 Task: Create new vendor bill with Date Opened: 24-Apr-23, Select Vendor: Sheaffer, Terms: Net 30. Make bill entry for item-1 with Date: 24-Apr-23, Description: Ballpoint Pens , Expense Account: Office Supplies, Quantity: 11, Unit Price: 2.9, Sales Tax: Y, Sales Tax Included: N, Tax Table: Sales Tax. Make entry for item-2 with Date: 24-Apr-23, Description: Toners, Expense Account: Office Supplies, Quantity: 14, Unit Price: 45.6, Sales Tax: Y, Sales Tax Included: N, Tax Table: Sales Tax. Post Bill with Post Date: 24-Apr-23, Post to Accounts: Liabilities:Accounts Payble. Pay / Process Payment with Transaction Date: 23-May-23, Amount: 697.12, Transfer Account: Checking Account. Go to 'Print Bill'.
Action: Mouse moved to (132, 29)
Screenshot: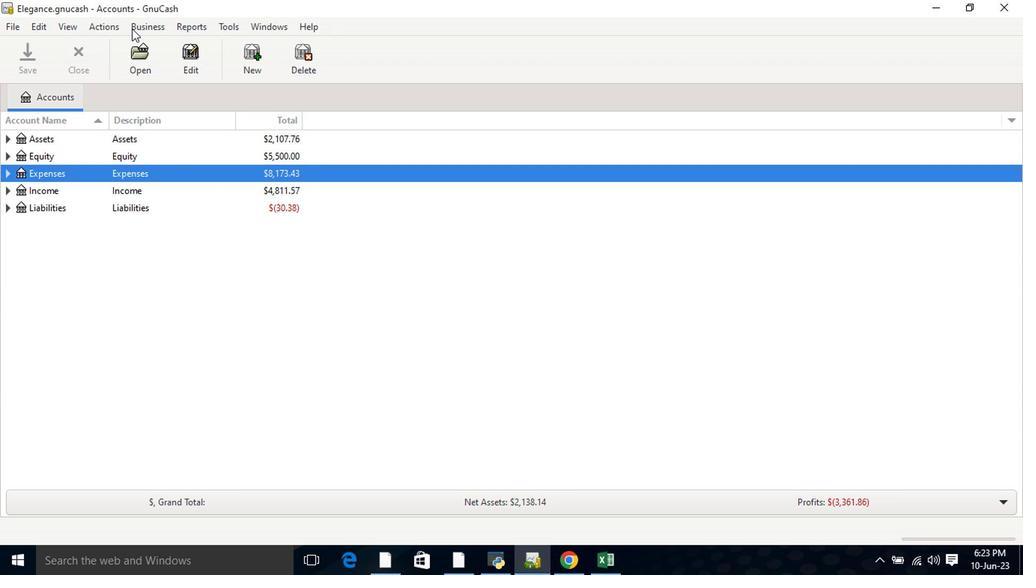 
Action: Mouse pressed left at (132, 29)
Screenshot: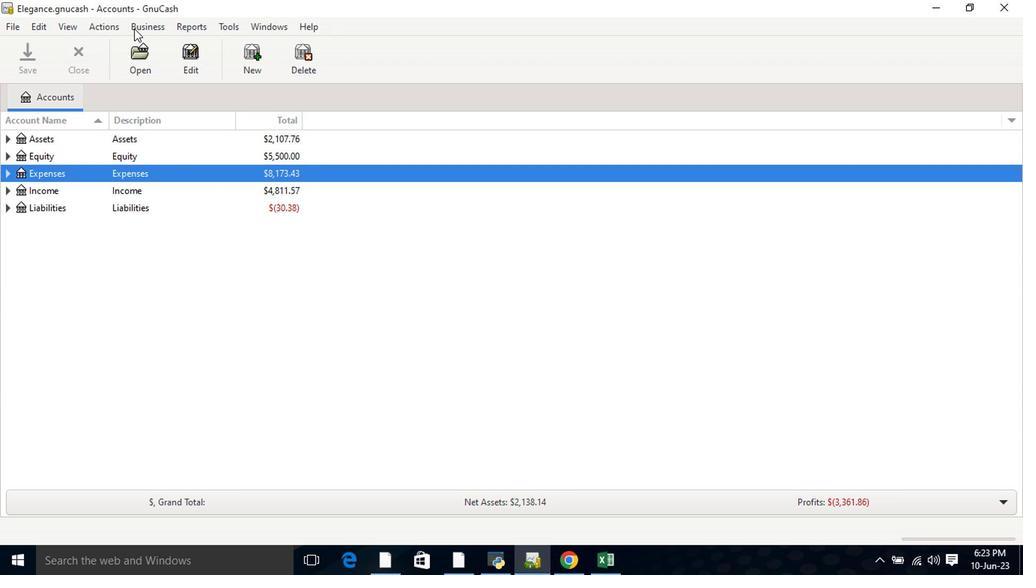 
Action: Mouse moved to (156, 62)
Screenshot: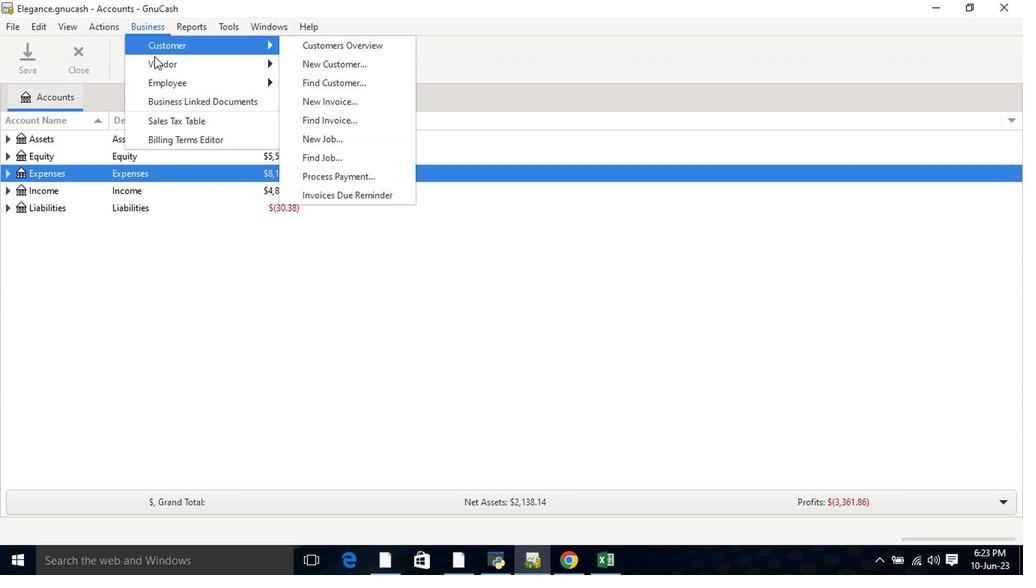 
Action: Mouse pressed left at (156, 62)
Screenshot: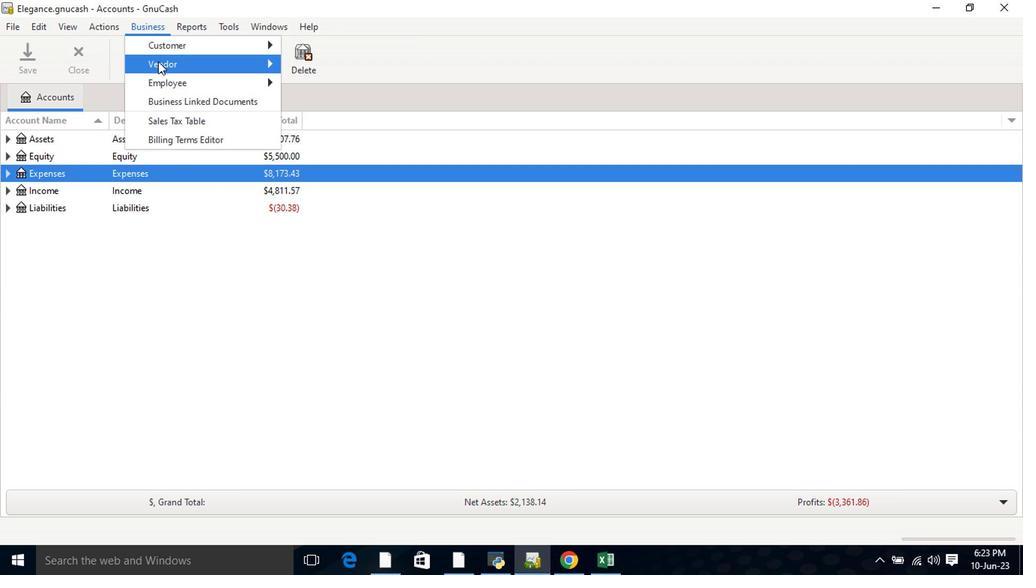 
Action: Mouse moved to (326, 118)
Screenshot: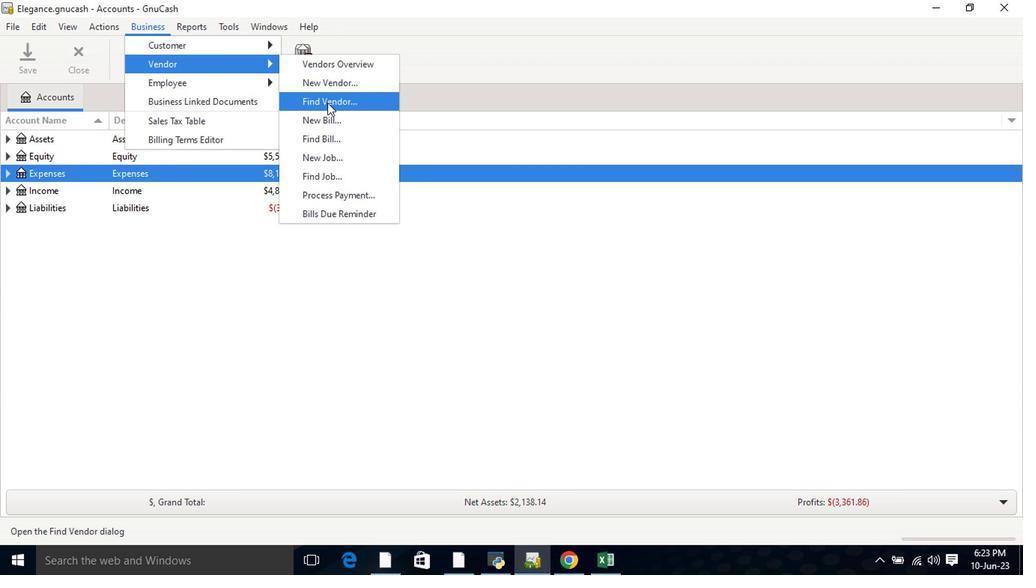 
Action: Mouse pressed left at (326, 118)
Screenshot: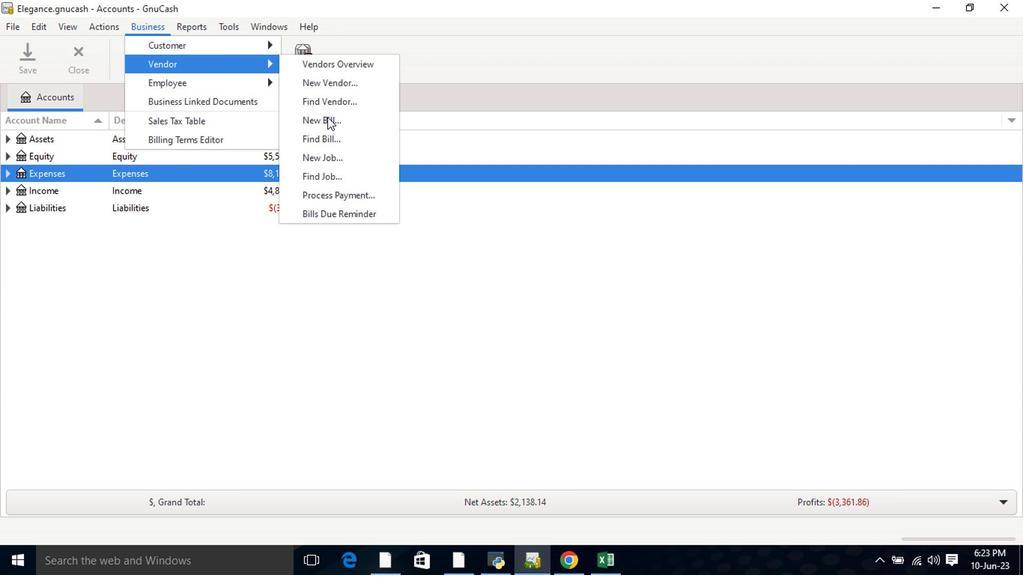 
Action: Mouse moved to (616, 197)
Screenshot: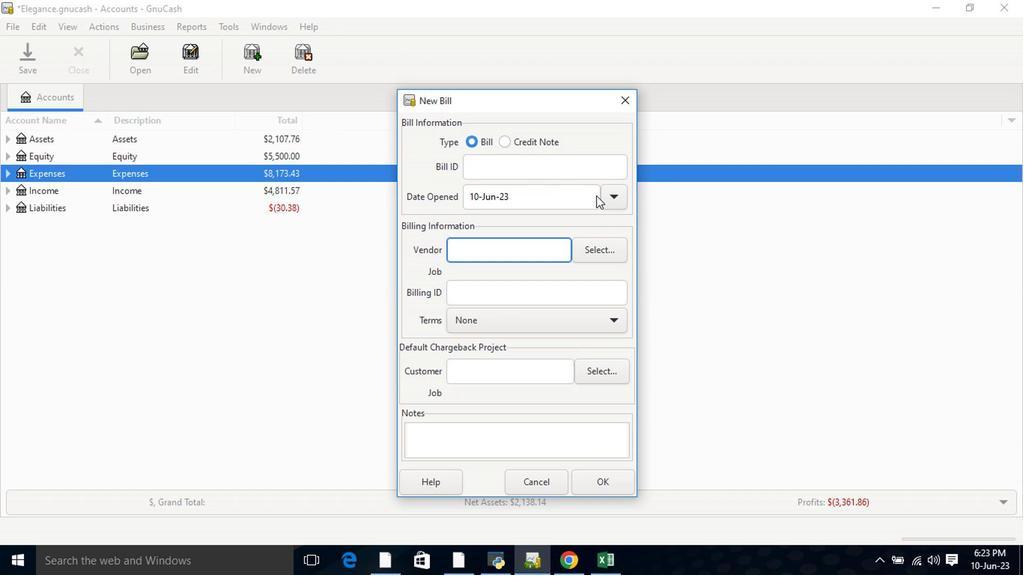 
Action: Mouse pressed left at (616, 197)
Screenshot: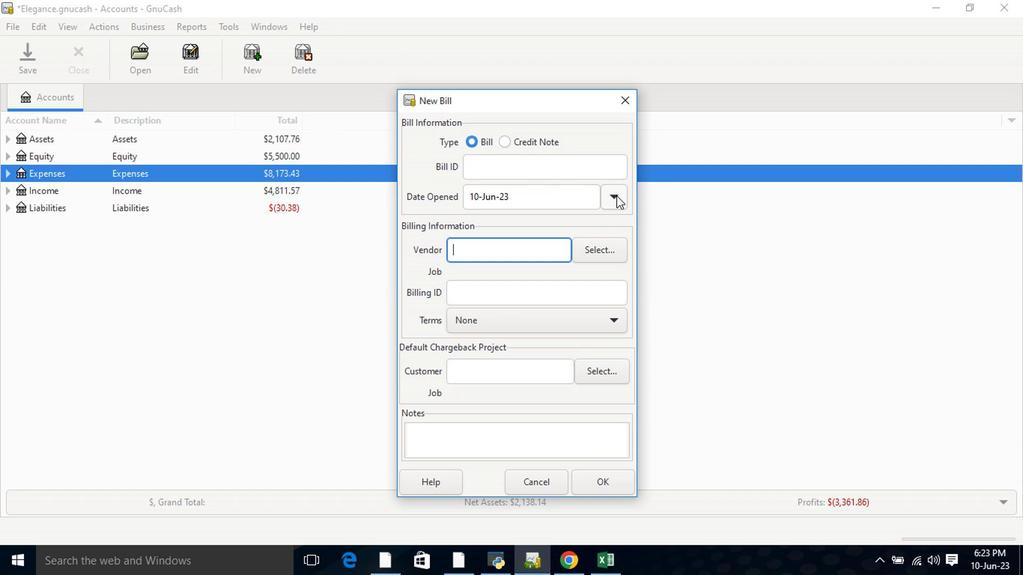 
Action: Mouse moved to (496, 221)
Screenshot: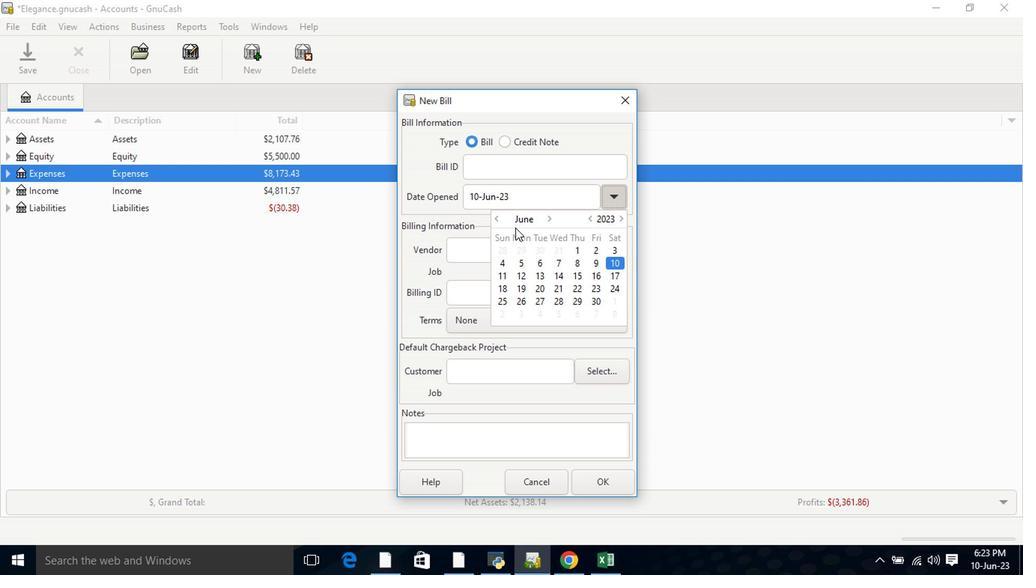 
Action: Mouse pressed left at (496, 221)
Screenshot: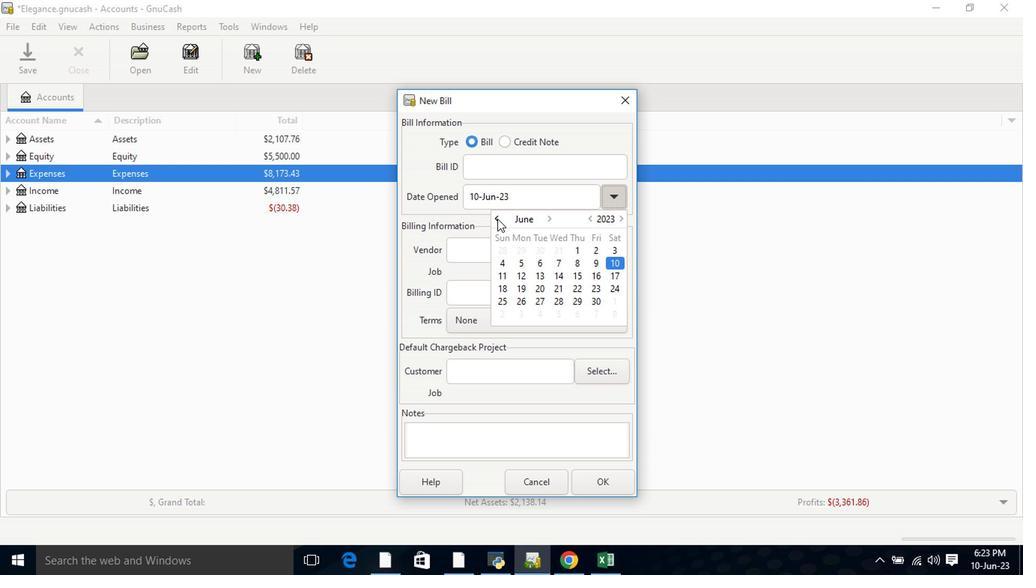 
Action: Mouse moved to (496, 223)
Screenshot: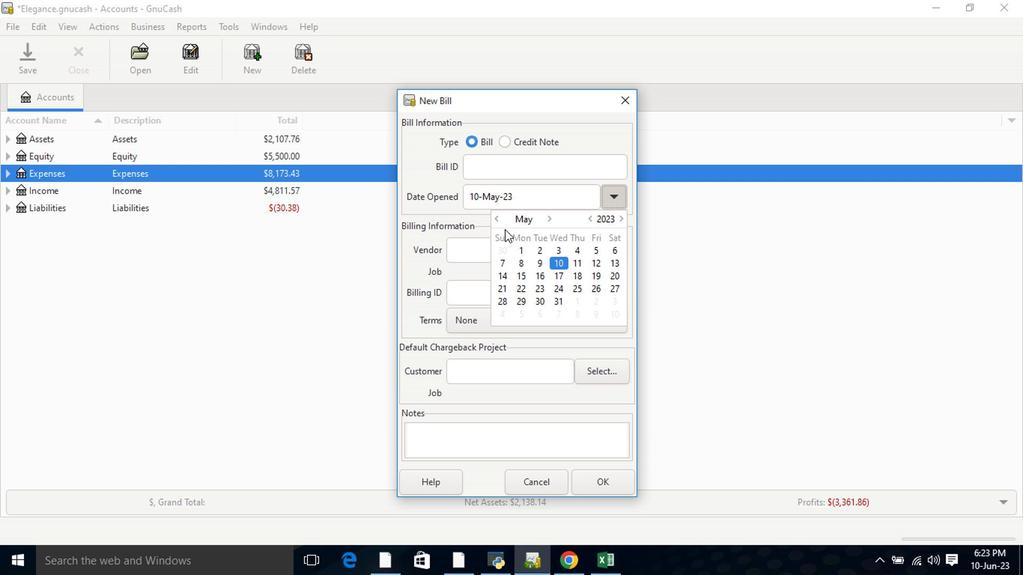 
Action: Mouse pressed left at (496, 223)
Screenshot: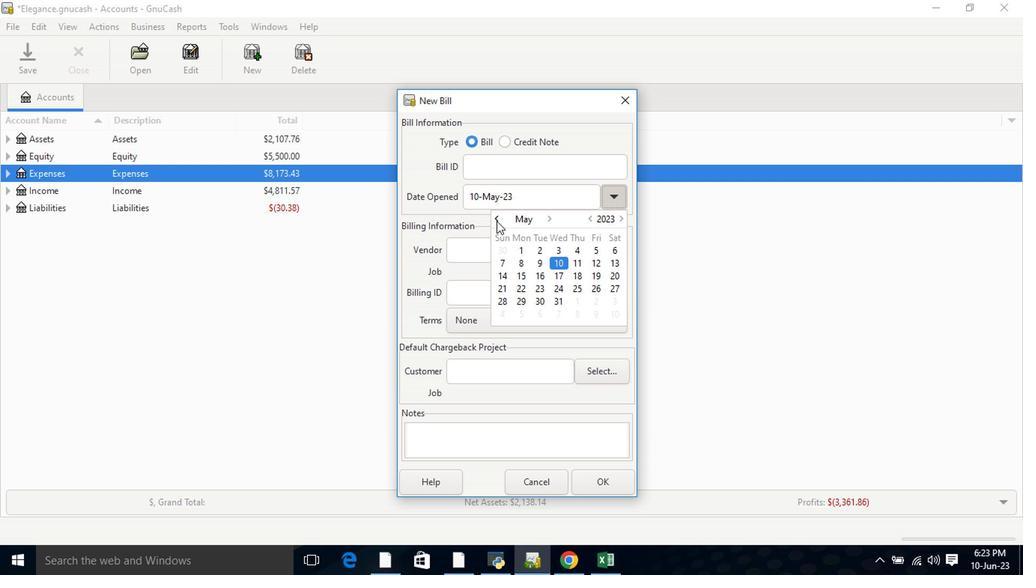 
Action: Mouse moved to (526, 302)
Screenshot: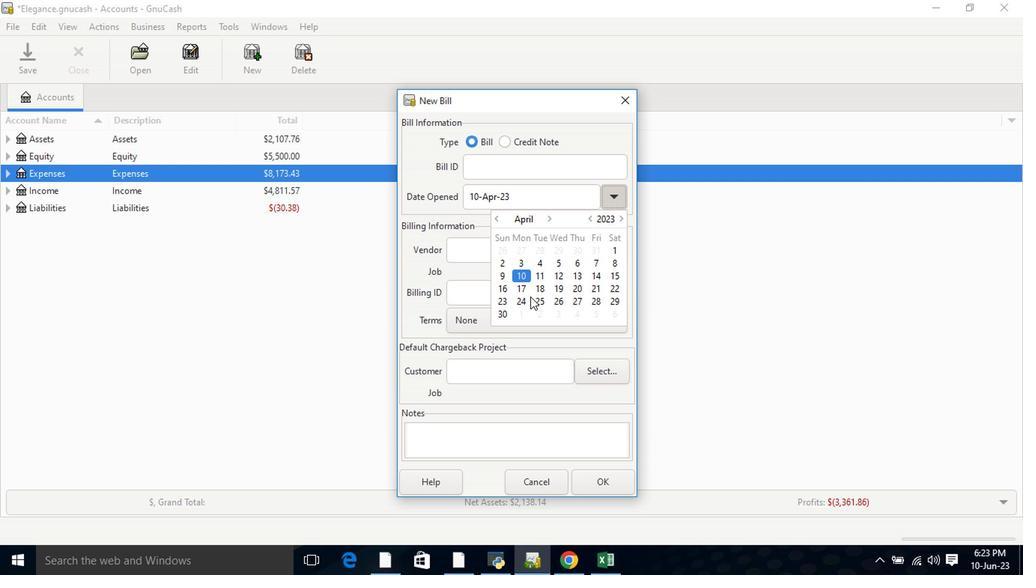 
Action: Mouse pressed left at (526, 302)
Screenshot: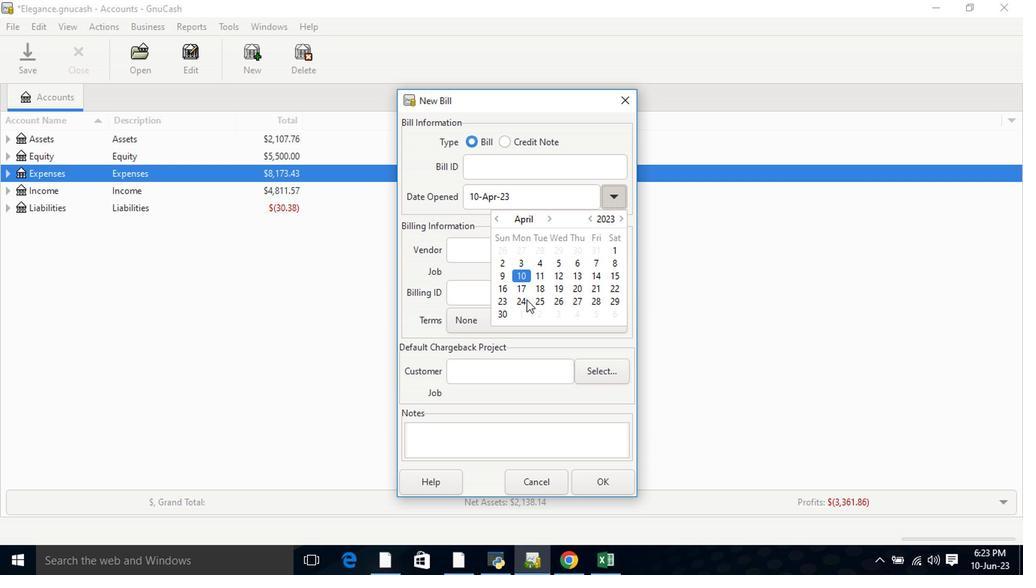 
Action: Mouse pressed left at (526, 302)
Screenshot: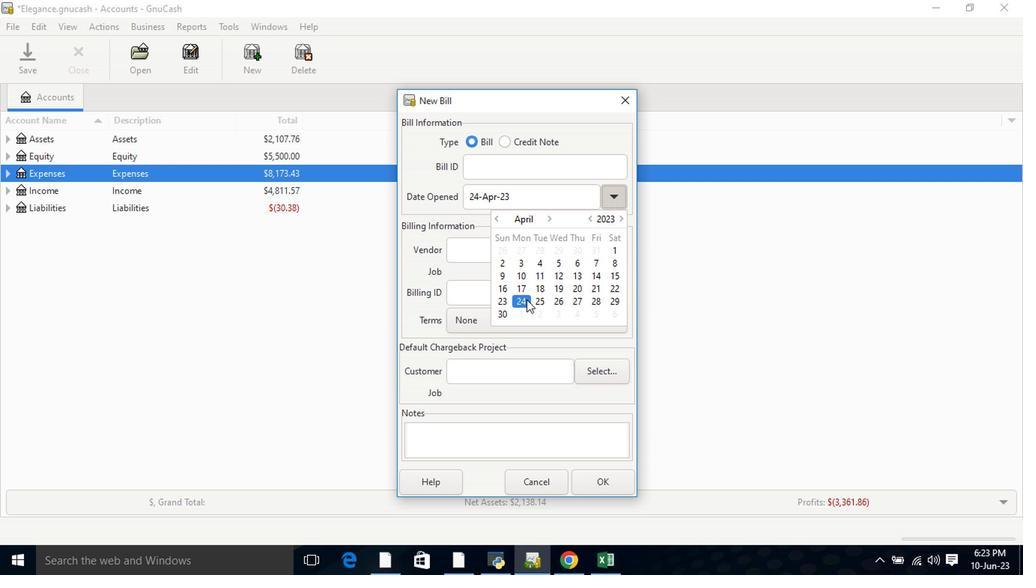 
Action: Mouse moved to (505, 253)
Screenshot: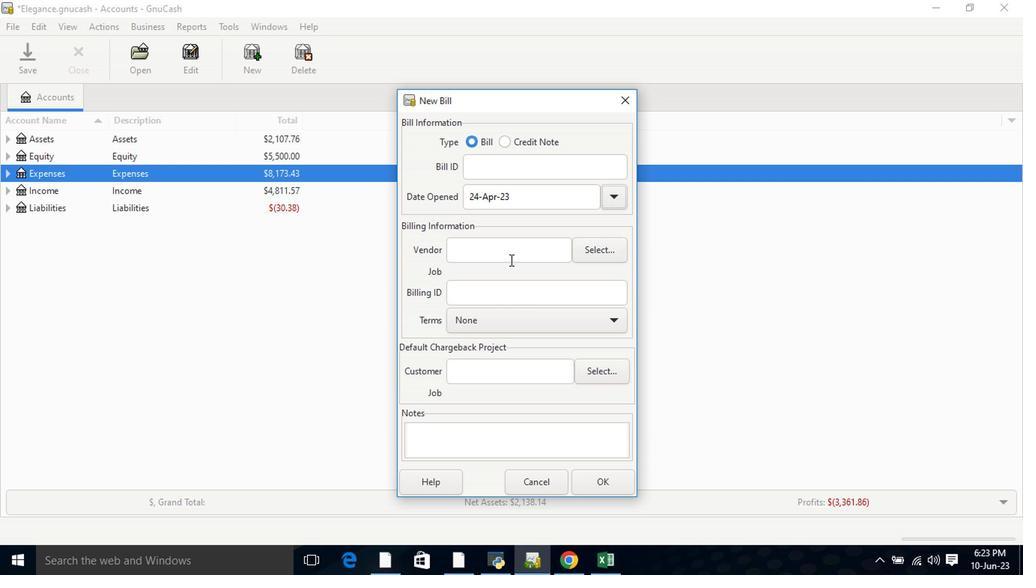 
Action: Mouse pressed left at (505, 253)
Screenshot: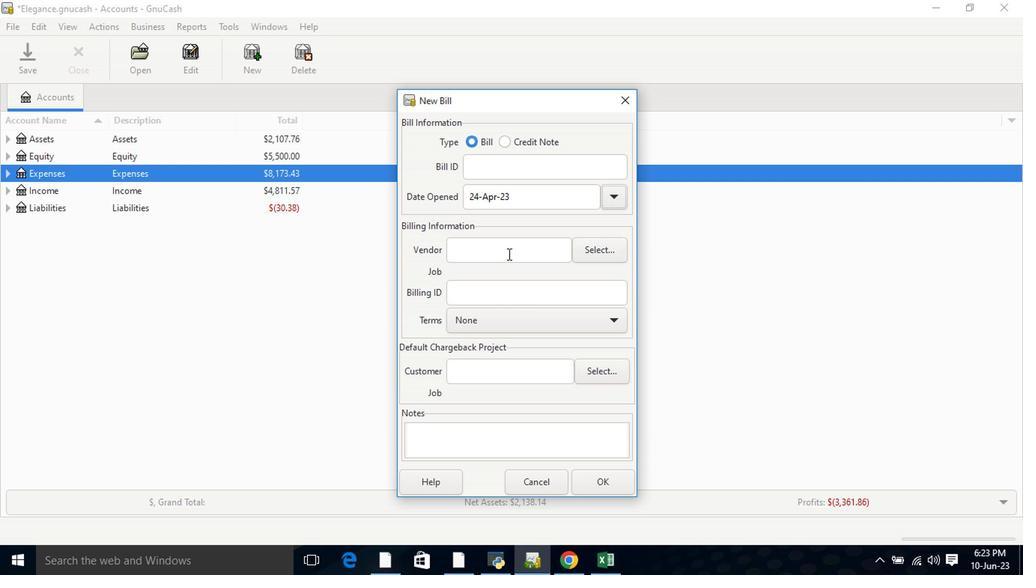
Action: Key pressed <Key.shift><Key.shift><Key.shift><Key.shift><Key.shift><Key.shift>Sh
Screenshot: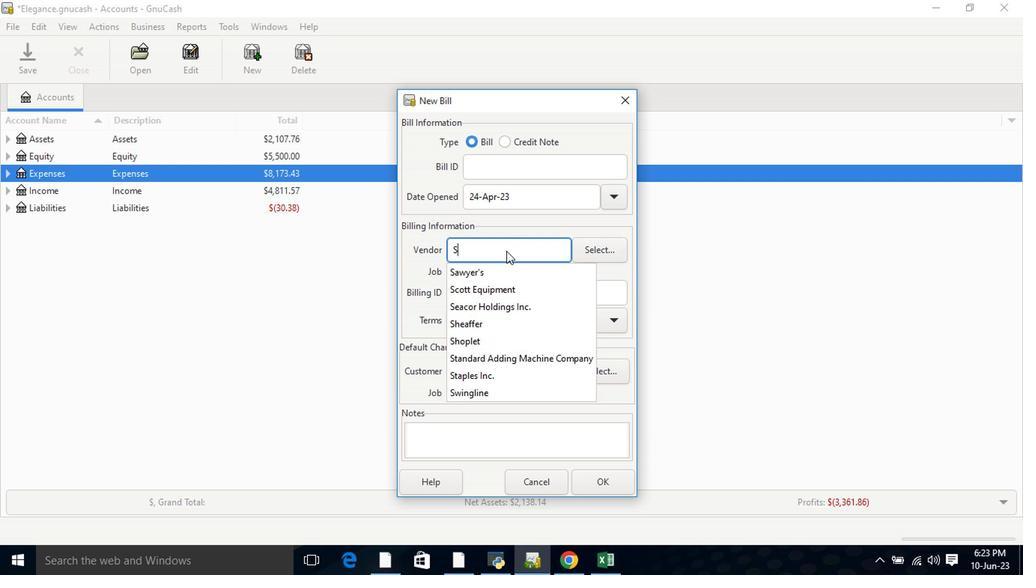 
Action: Mouse moved to (496, 277)
Screenshot: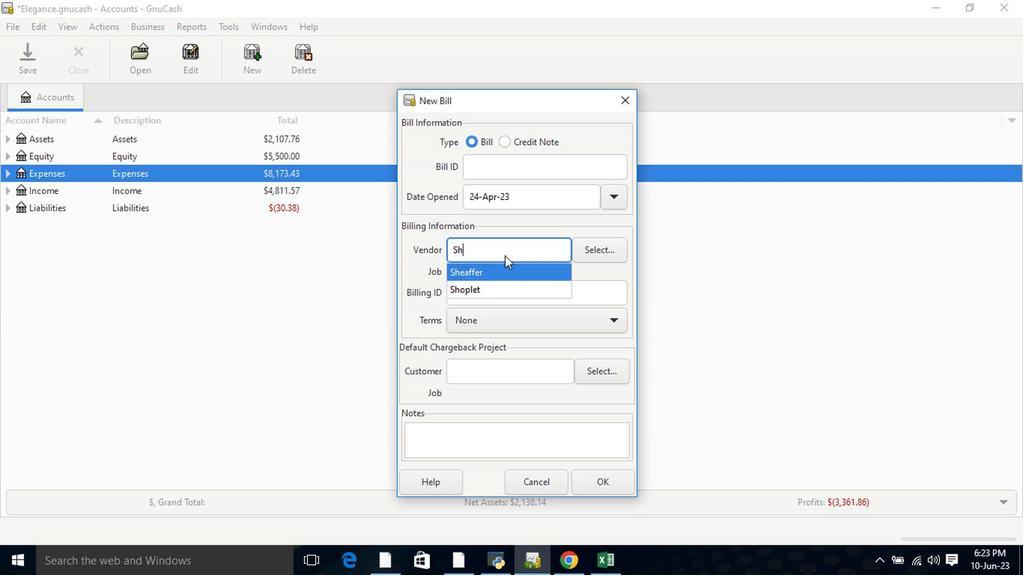 
Action: Mouse pressed left at (496, 277)
Screenshot: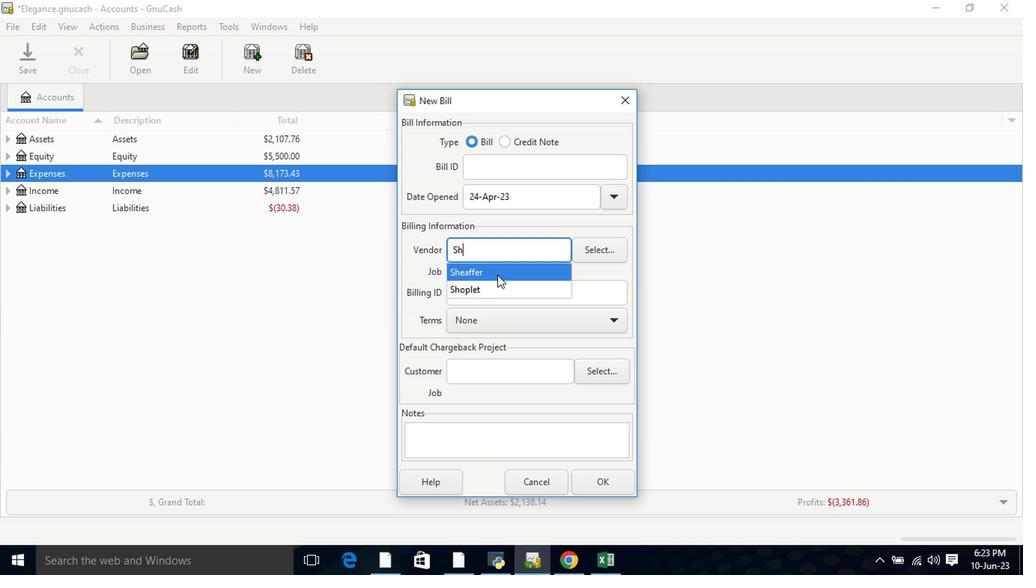 
Action: Mouse moved to (514, 336)
Screenshot: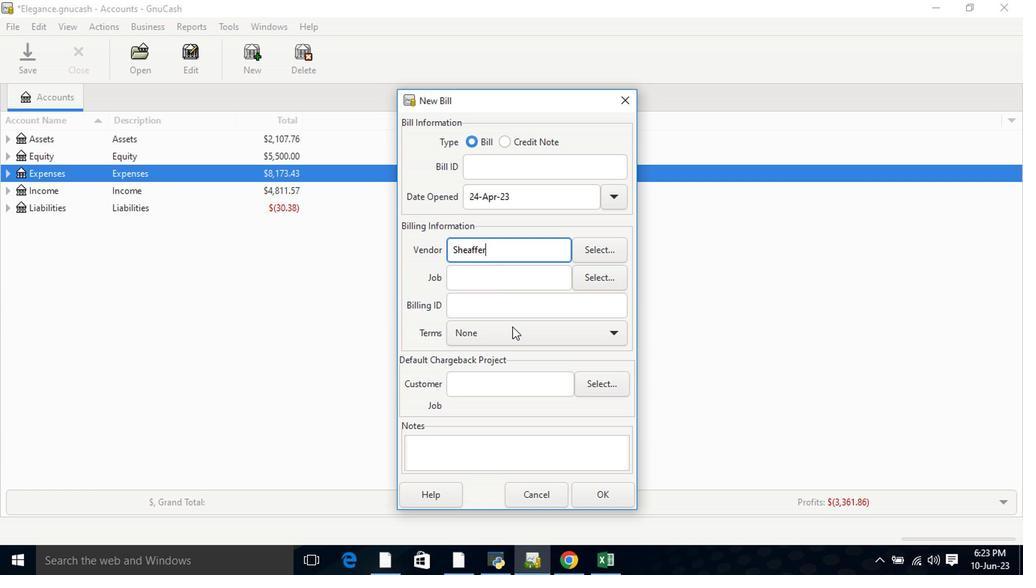 
Action: Mouse pressed left at (514, 336)
Screenshot: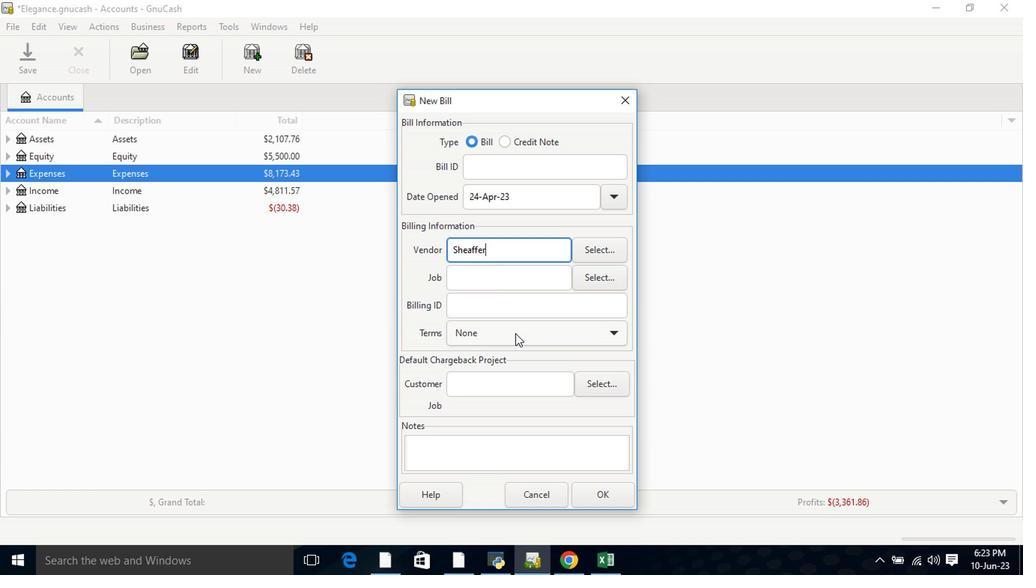 
Action: Mouse moved to (512, 390)
Screenshot: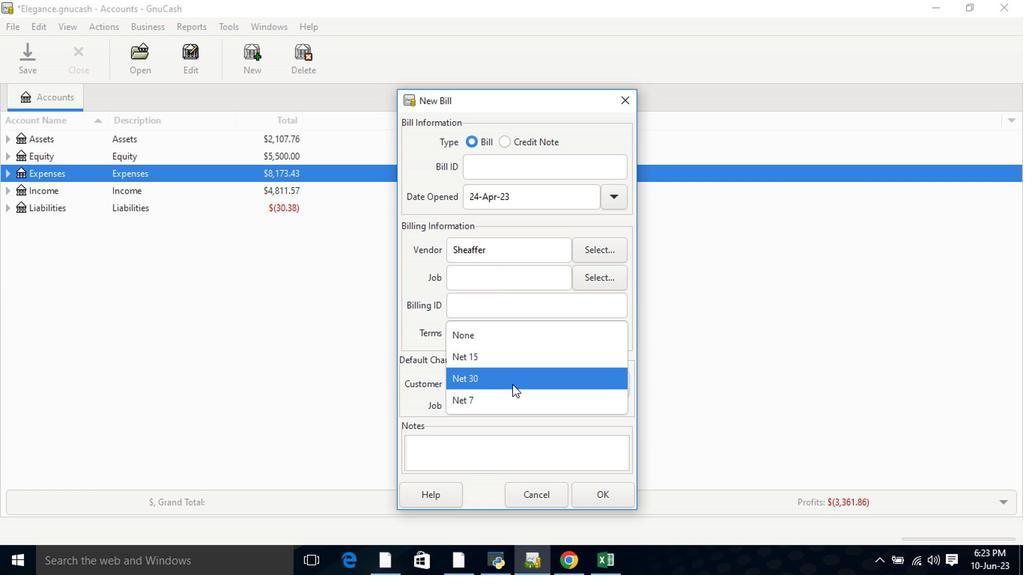 
Action: Mouse pressed left at (512, 390)
Screenshot: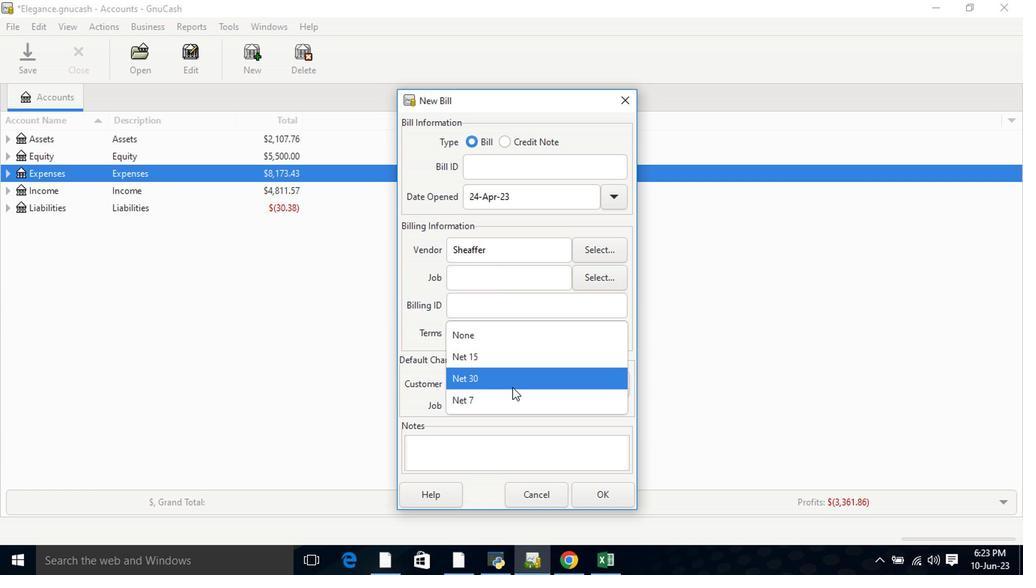 
Action: Mouse moved to (601, 494)
Screenshot: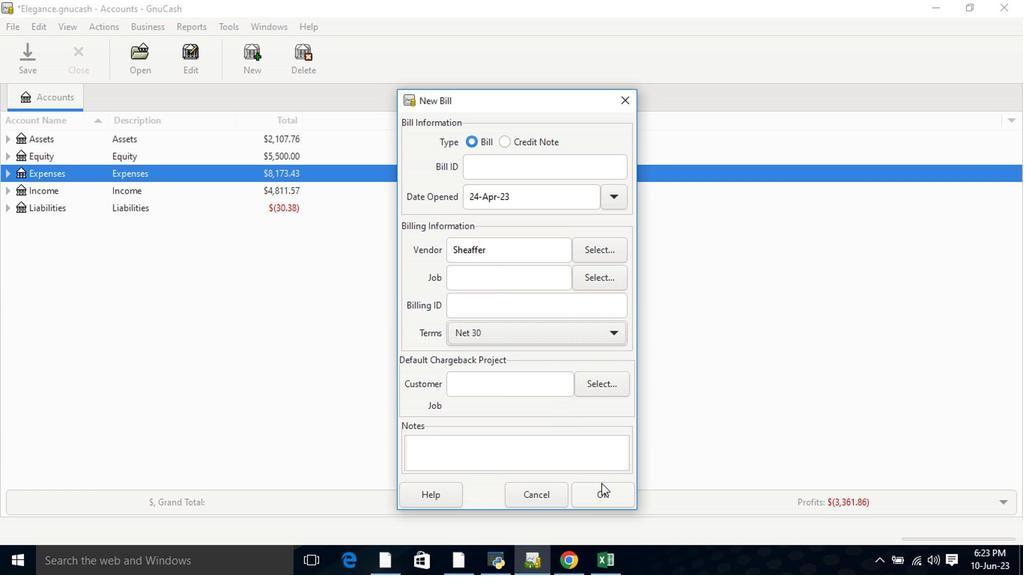 
Action: Mouse pressed left at (601, 494)
Screenshot: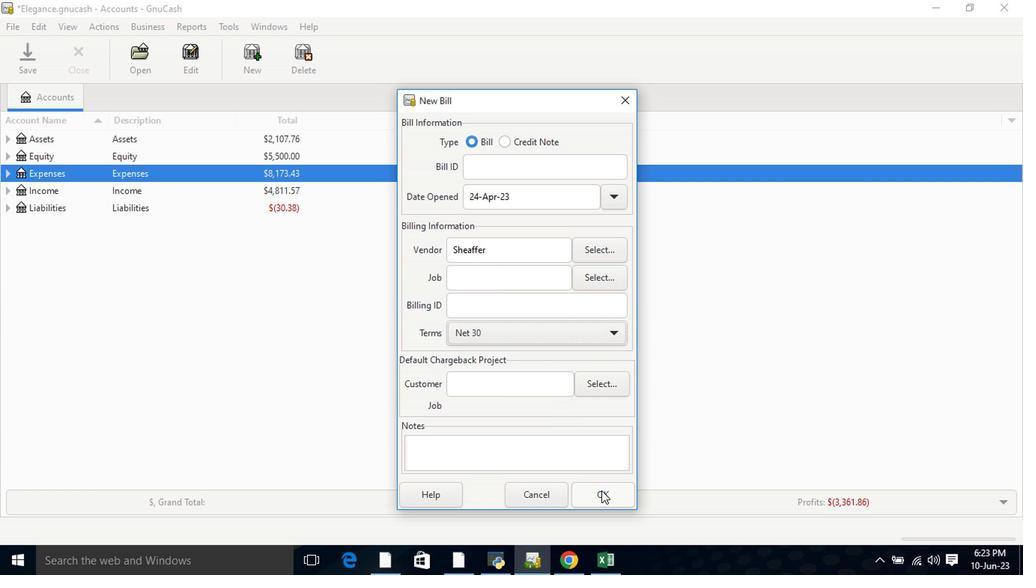 
Action: Mouse moved to (262, 347)
Screenshot: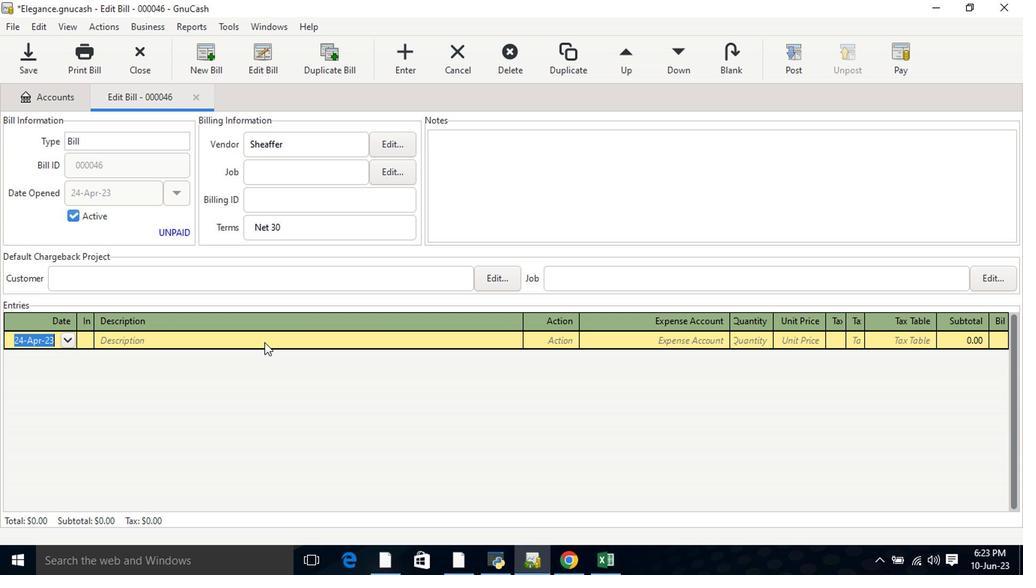 
Action: Key pressed <Key.tab>
Screenshot: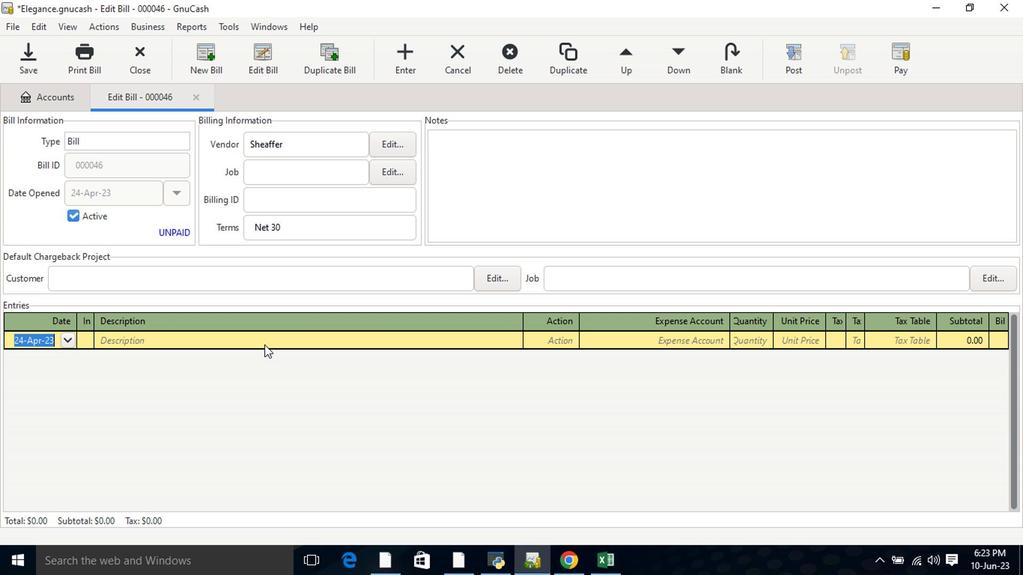 
Action: Mouse moved to (377, 290)
Screenshot: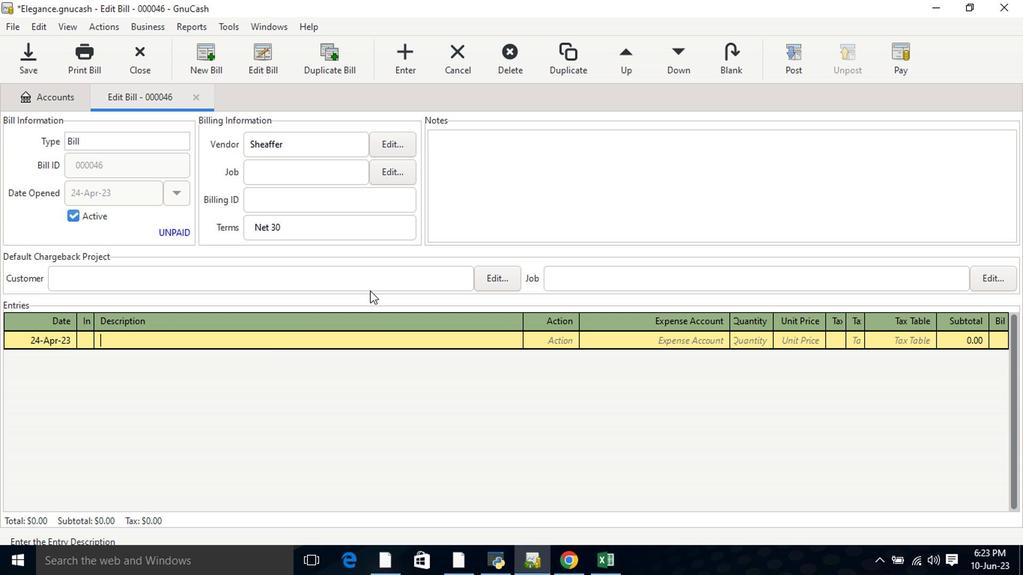 
Action: Key pressed <Key.shift>Ballpoint<Key.space><Key.shift>Pens<Key.tab><Key.tab>off<Key.tab>11<Key.tab>2.9
Screenshot: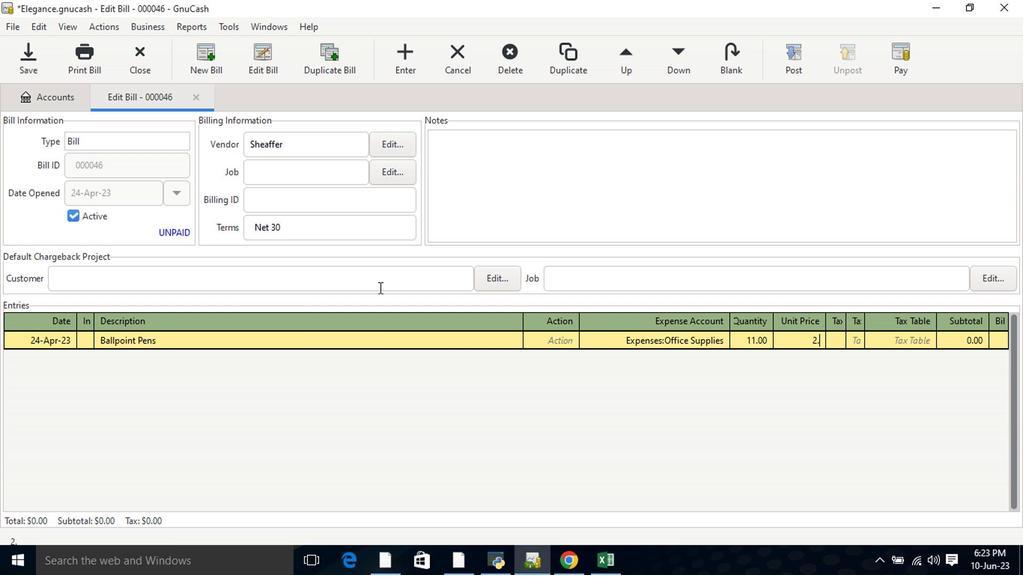 
Action: Mouse moved to (436, 148)
Screenshot: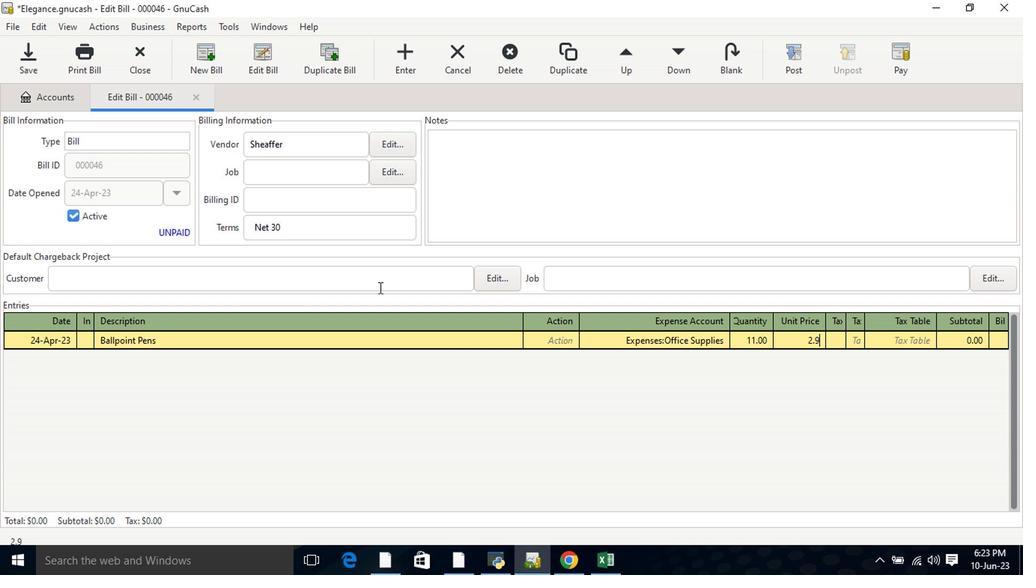 
Action: Key pressed <Key.tab>
Screenshot: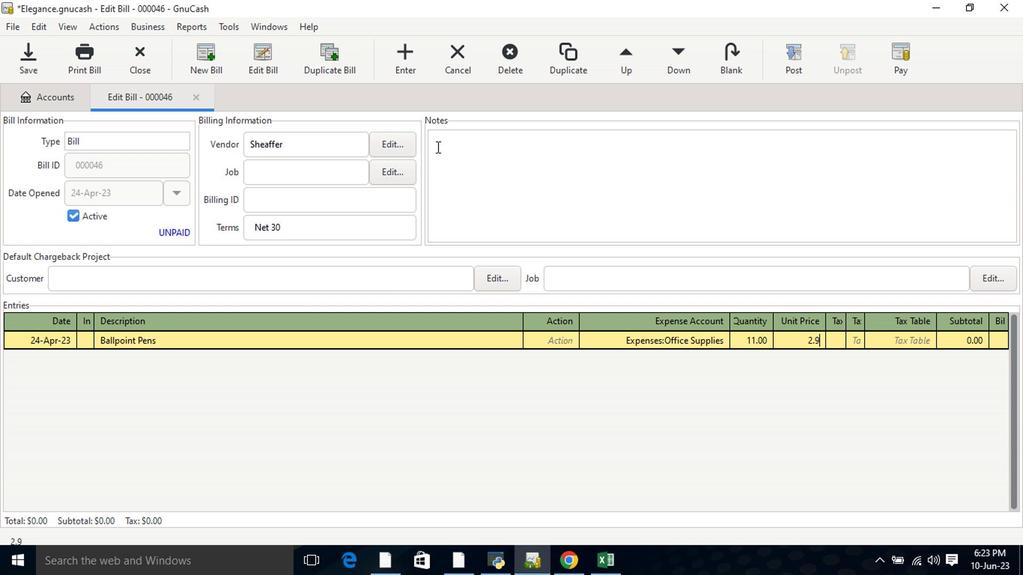 
Action: Mouse moved to (836, 340)
Screenshot: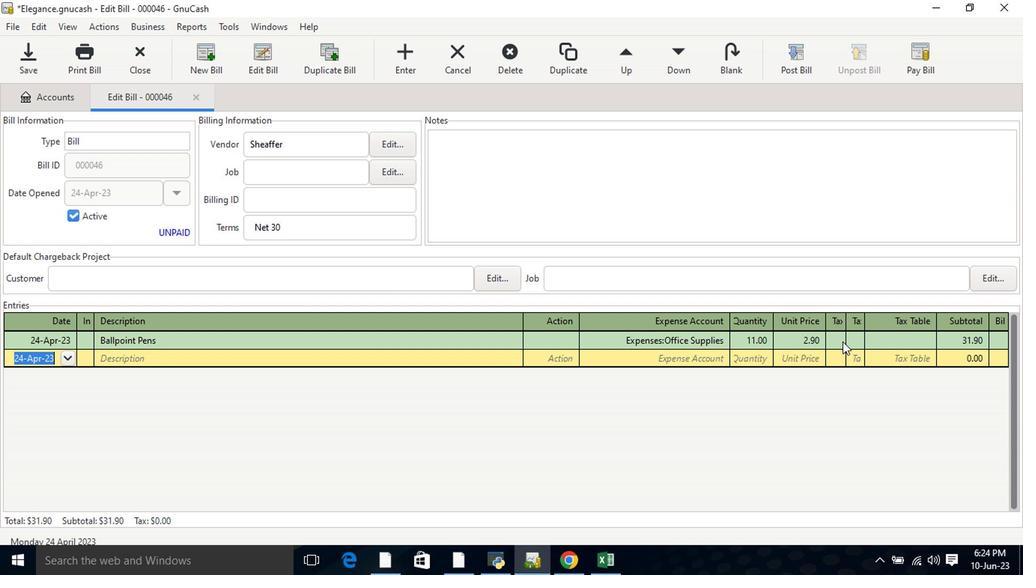 
Action: Mouse pressed left at (836, 340)
Screenshot: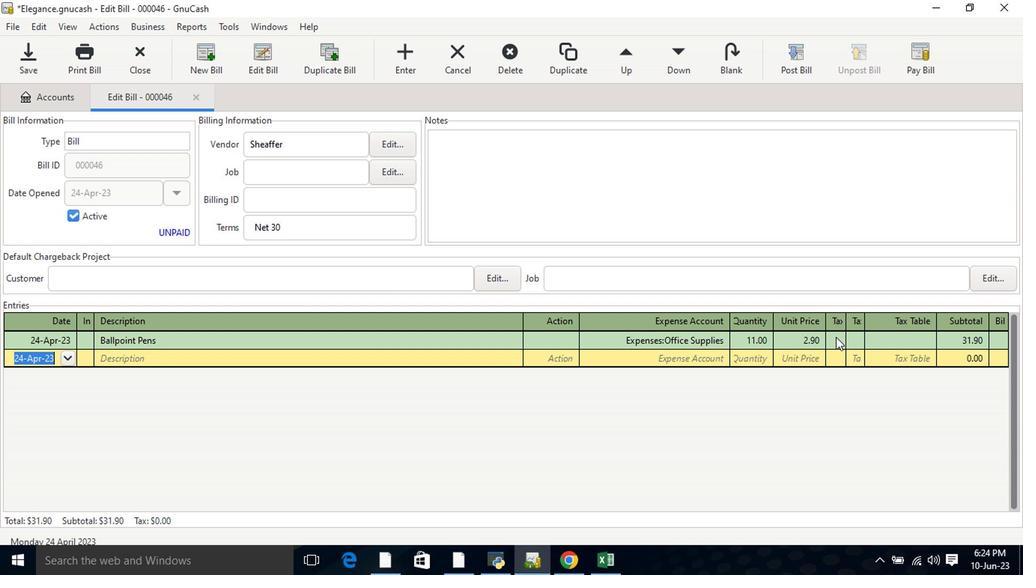 
Action: Mouse moved to (843, 341)
Screenshot: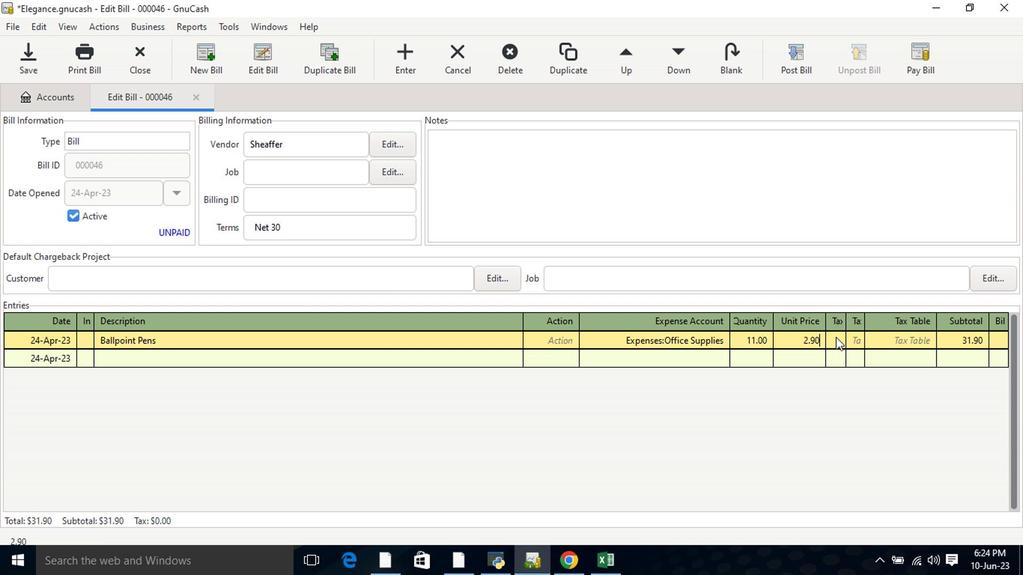 
Action: Mouse pressed left at (843, 341)
Screenshot: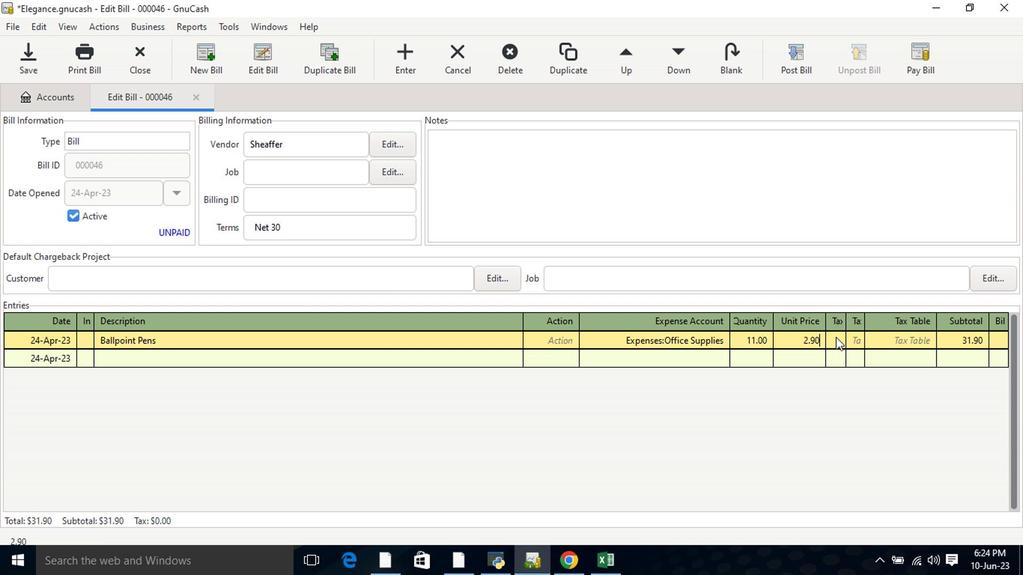 
Action: Mouse moved to (869, 345)
Screenshot: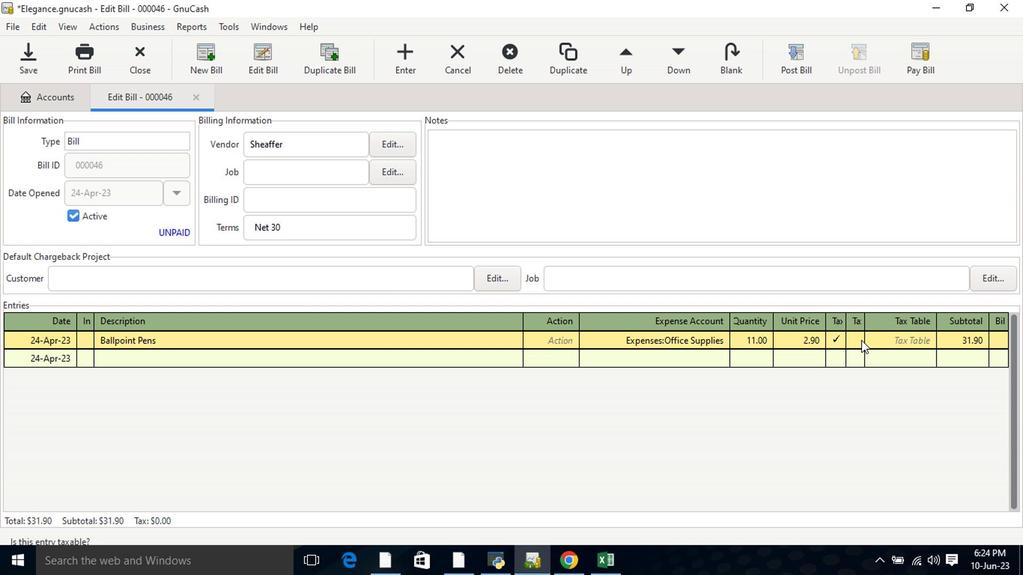 
Action: Key pressed <Key.tab>
Screenshot: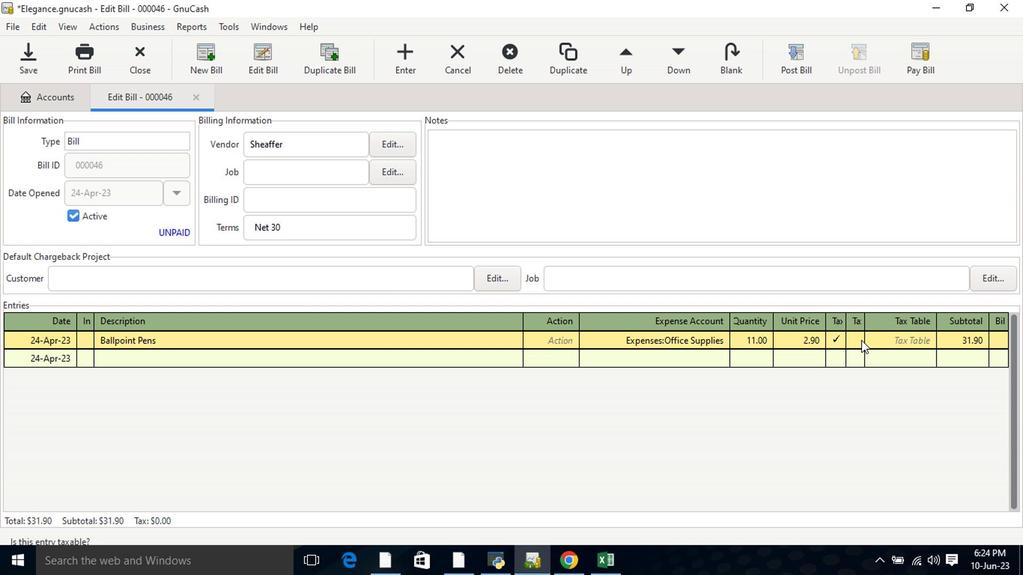
Action: Mouse moved to (922, 345)
Screenshot: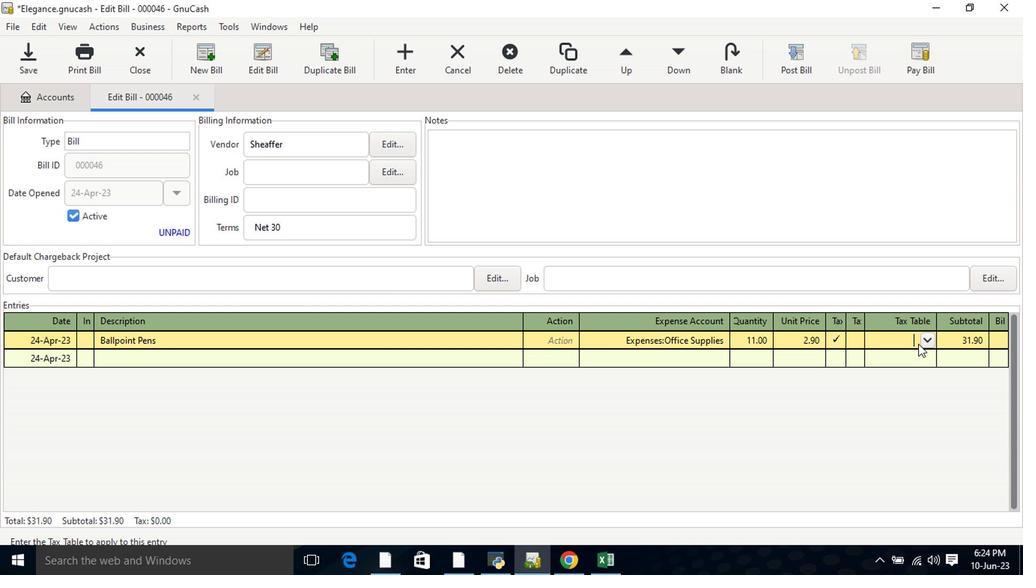 
Action: Mouse pressed left at (922, 345)
Screenshot: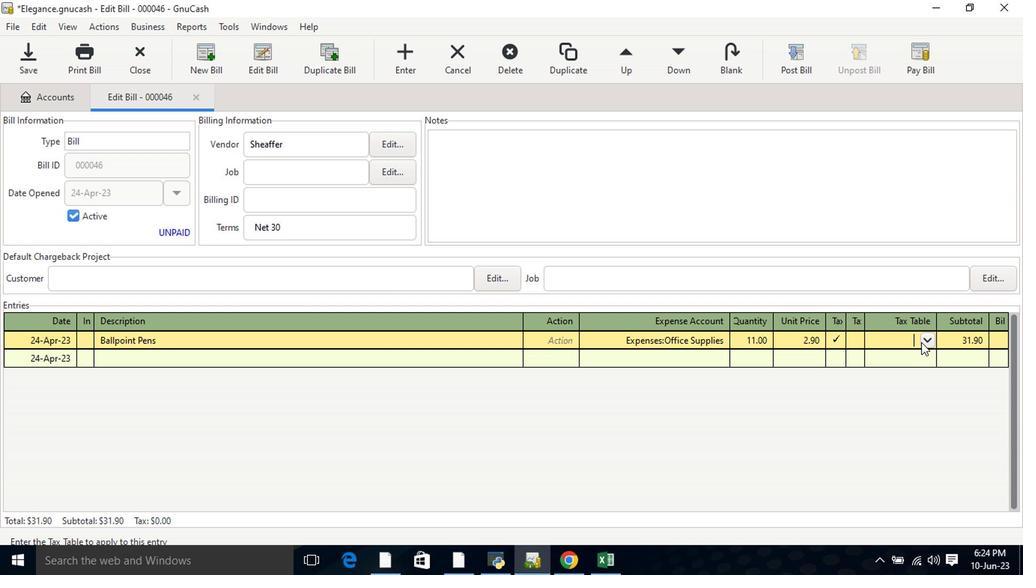 
Action: Mouse moved to (924, 355)
Screenshot: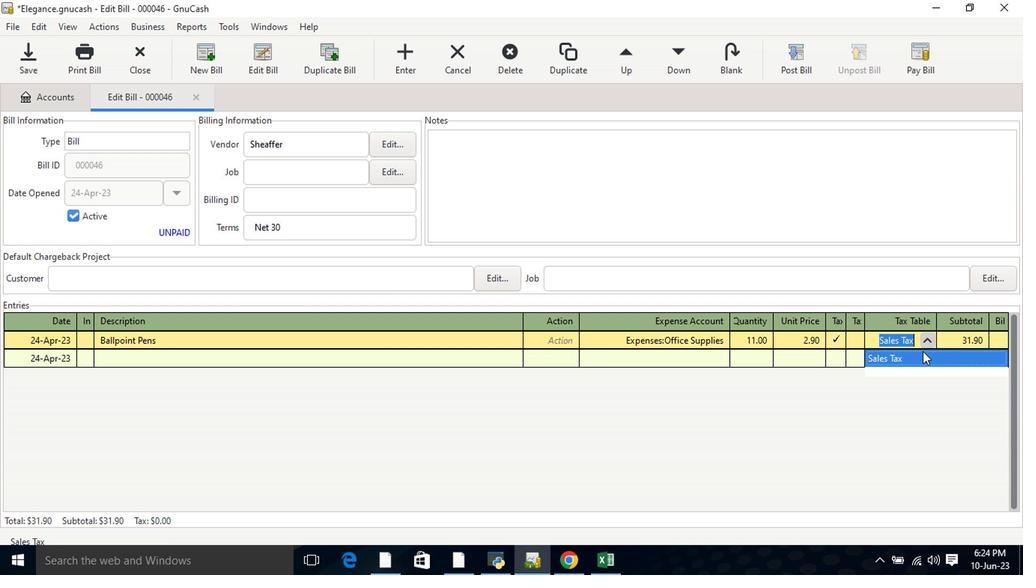 
Action: Mouse pressed left at (924, 355)
Screenshot: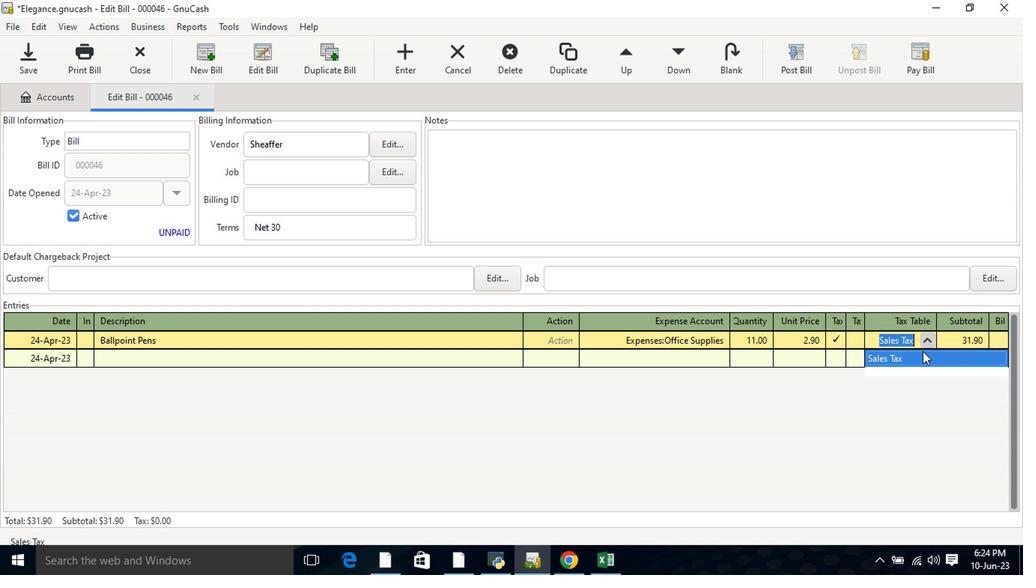 
Action: Key pressed <Key.tab><Key.tab><Key.shift>Toners<Key.tab><Key.tab>off<Key.tab>14<Key.tab>45.6<Key.tab>
Screenshot: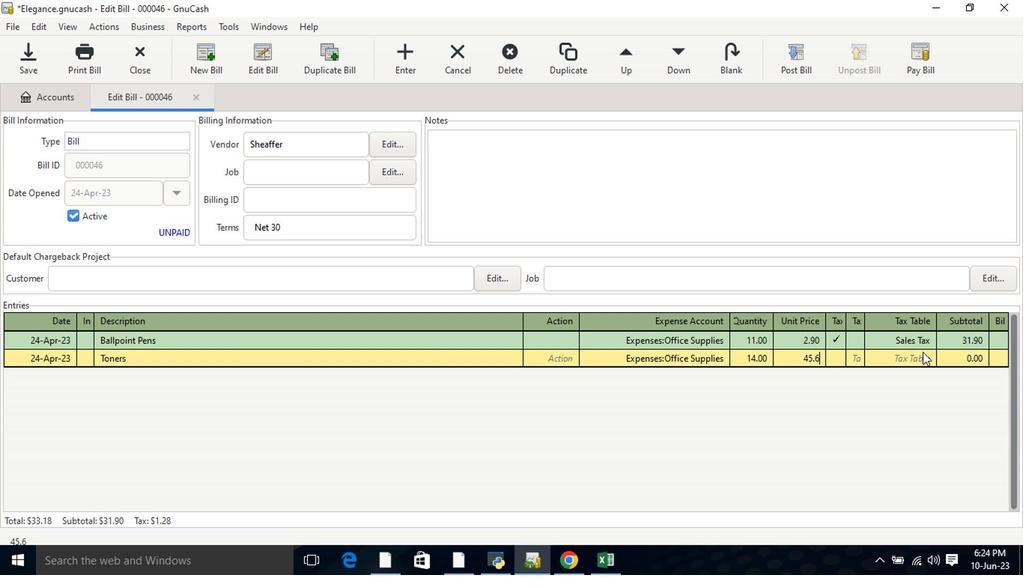 
Action: Mouse moved to (836, 362)
Screenshot: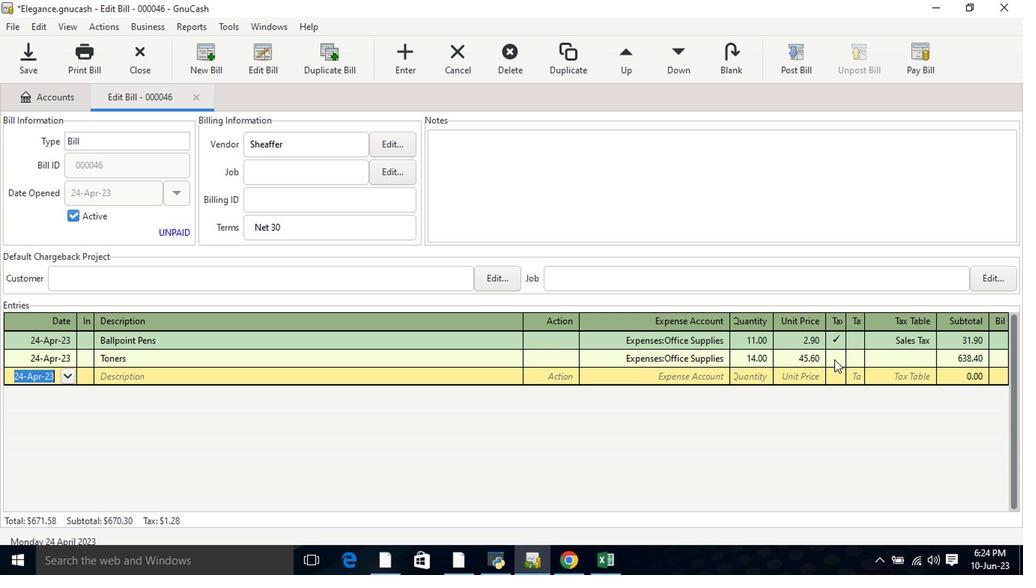 
Action: Mouse pressed left at (836, 362)
Screenshot: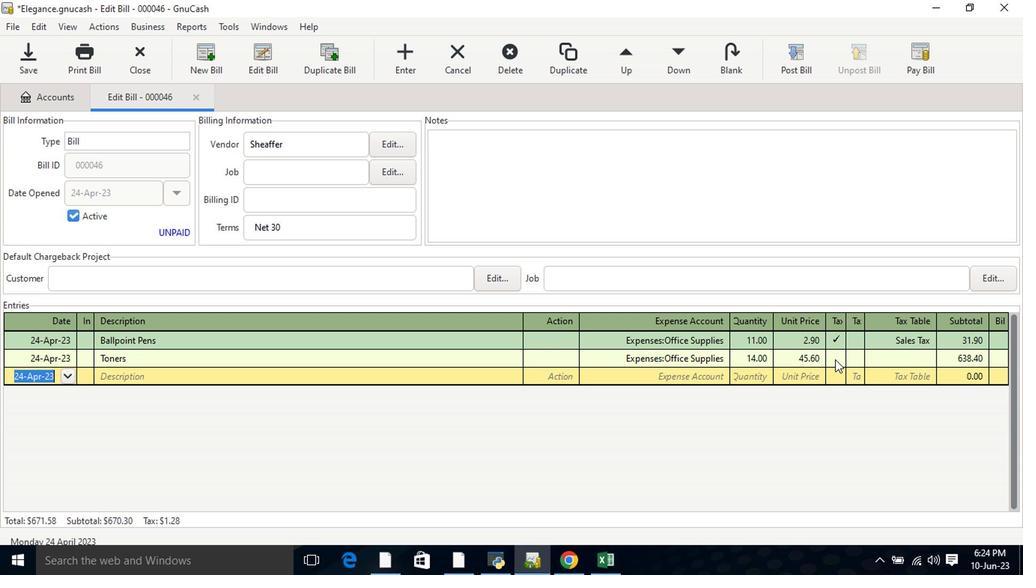 
Action: Mouse moved to (836, 362)
Screenshot: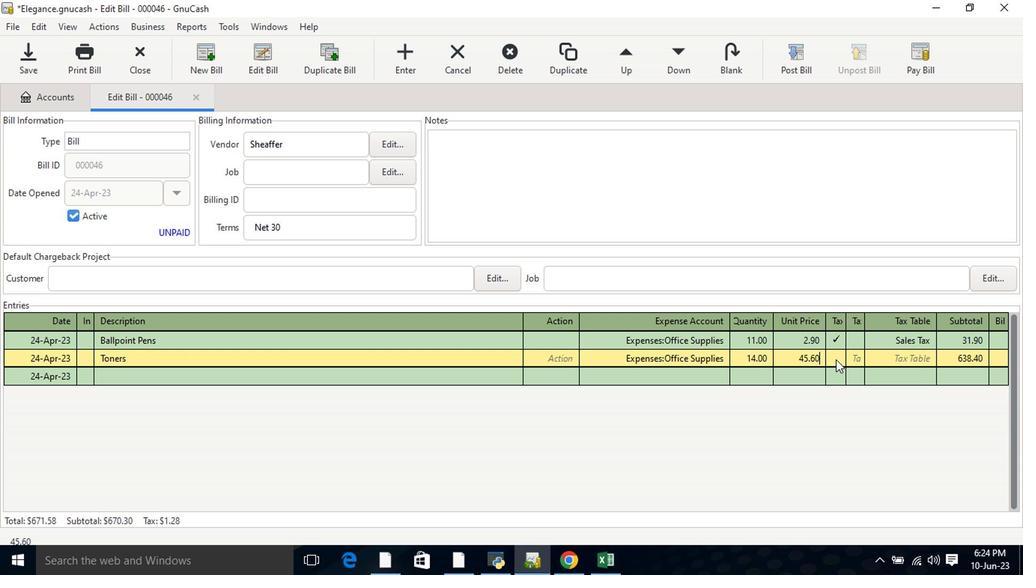 
Action: Mouse pressed left at (836, 362)
Screenshot: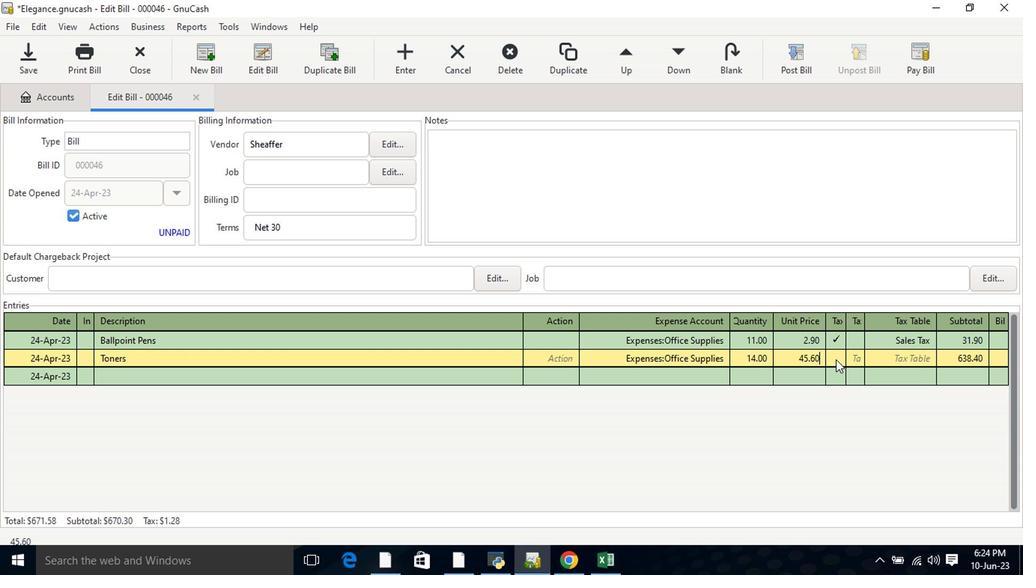 
Action: Mouse moved to (872, 361)
Screenshot: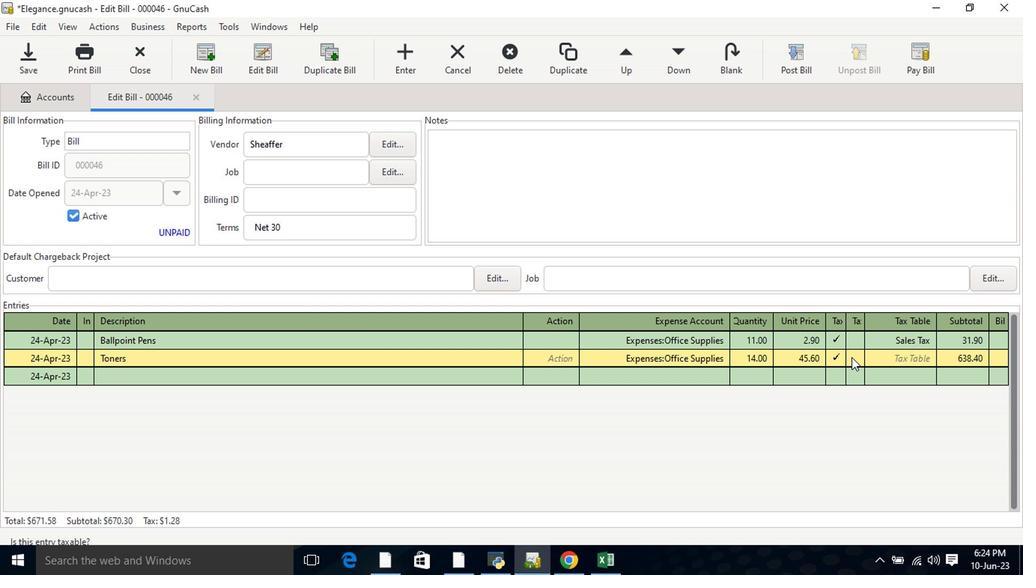 
Action: Key pressed <Key.tab>
Screenshot: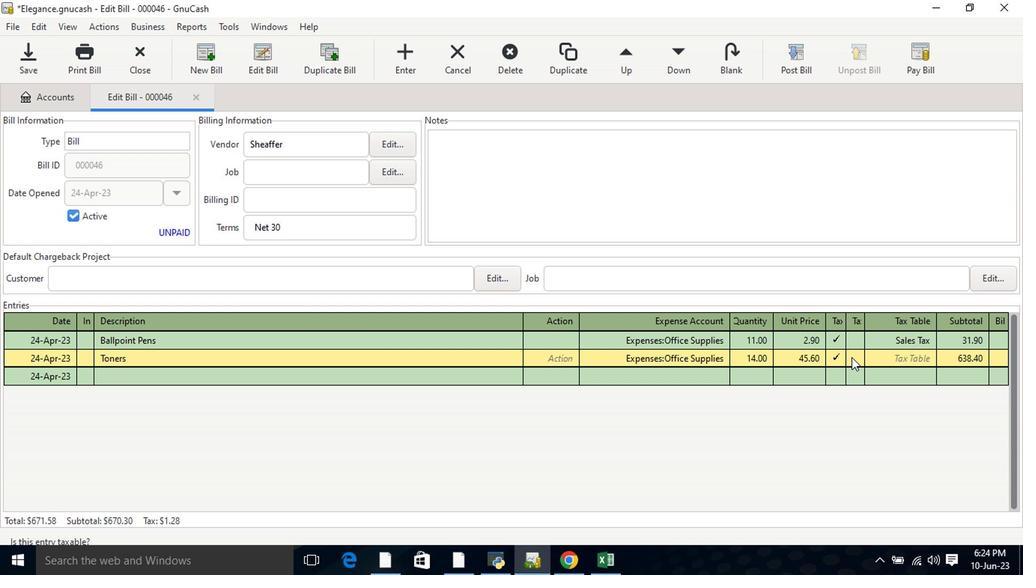 
Action: Mouse moved to (926, 365)
Screenshot: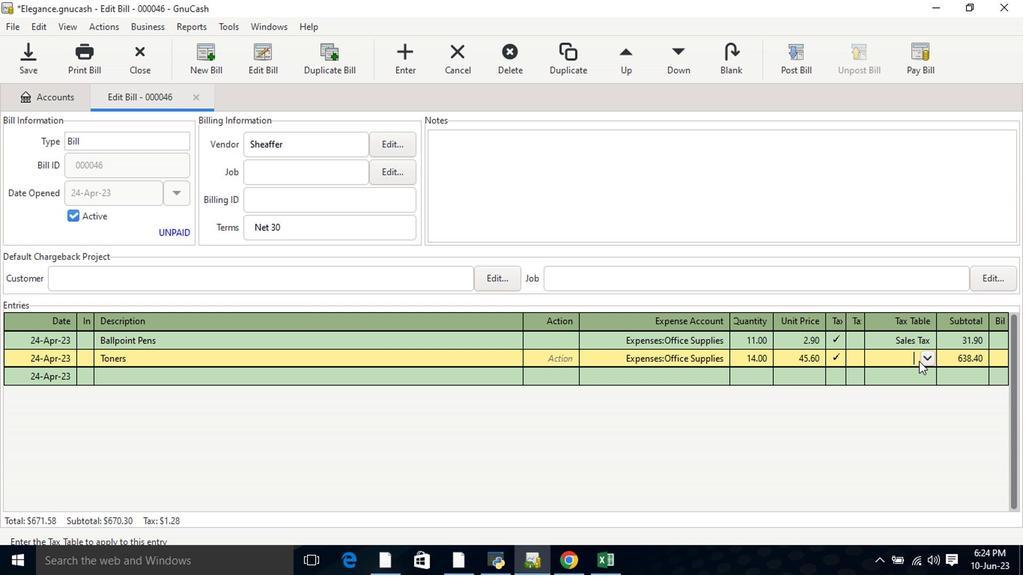 
Action: Mouse pressed left at (926, 365)
Screenshot: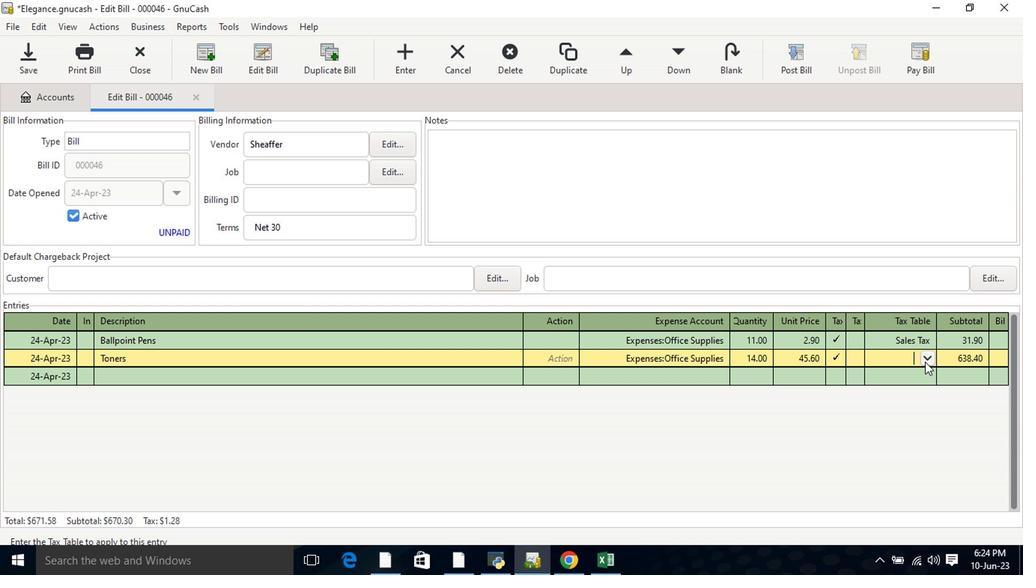 
Action: Mouse moved to (924, 378)
Screenshot: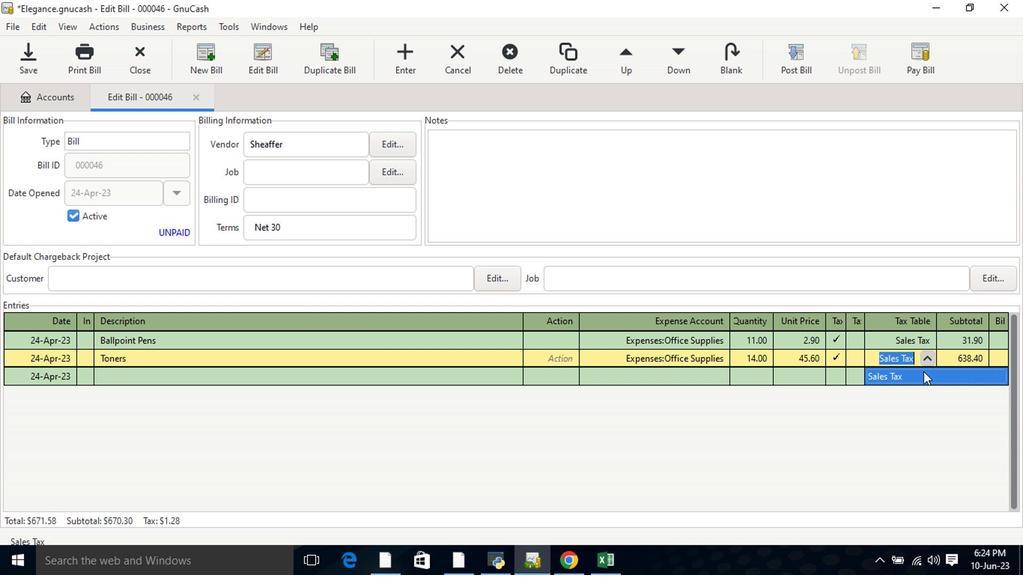 
Action: Mouse pressed left at (924, 378)
Screenshot: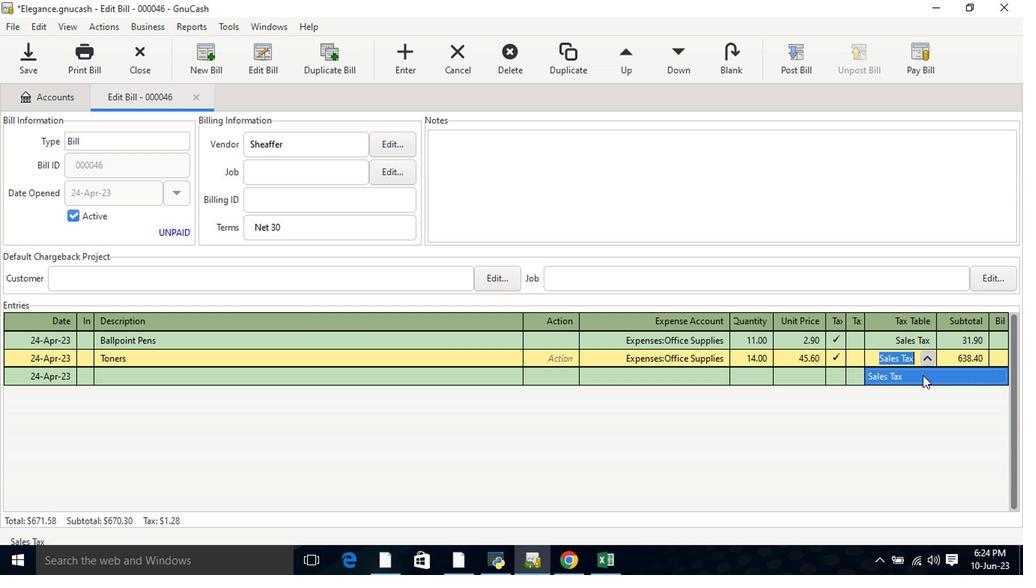 
Action: Key pressed <Key.tab>
Screenshot: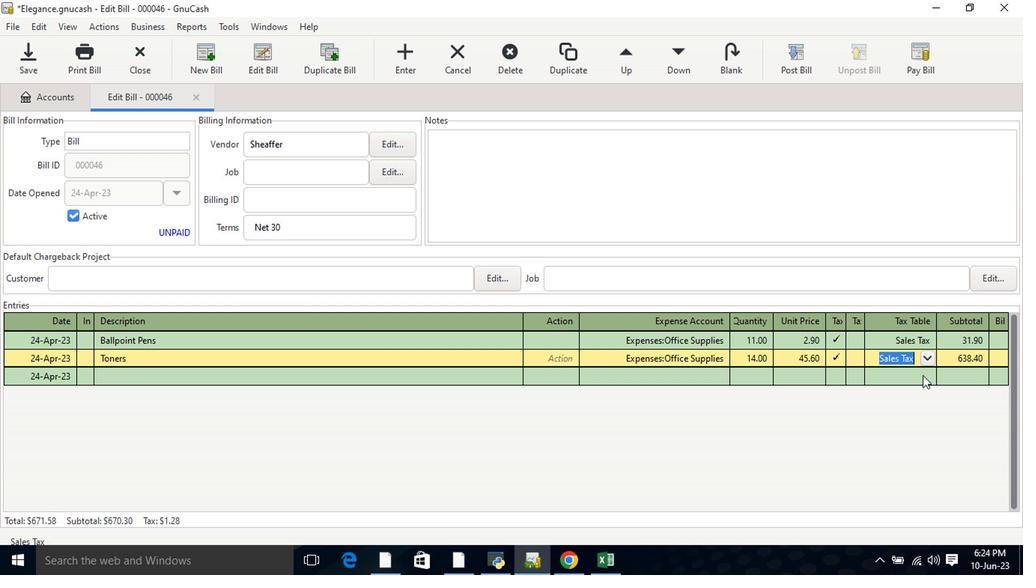 
Action: Mouse moved to (799, 62)
Screenshot: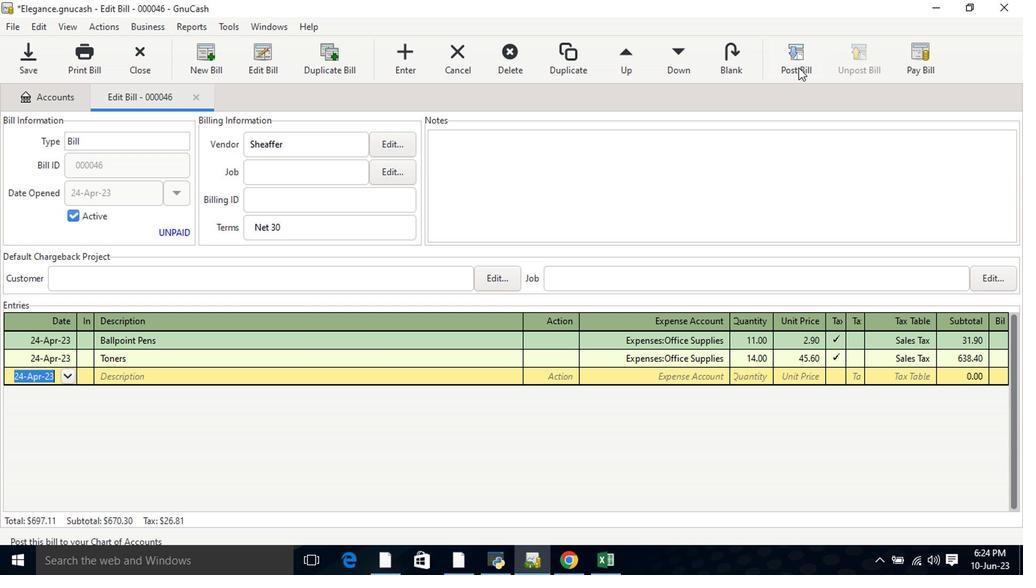 
Action: Mouse pressed left at (799, 62)
Screenshot: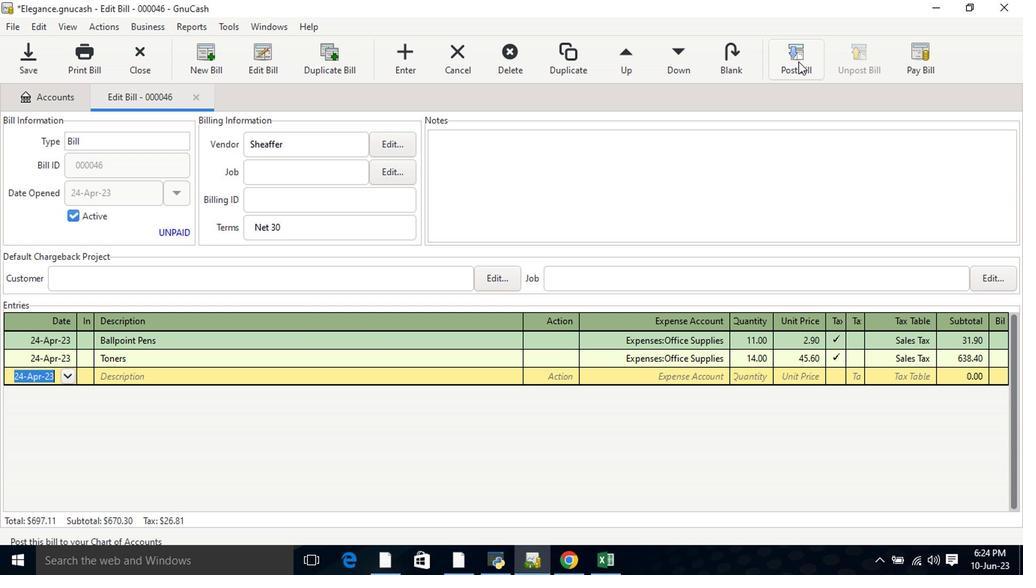 
Action: Mouse moved to (616, 387)
Screenshot: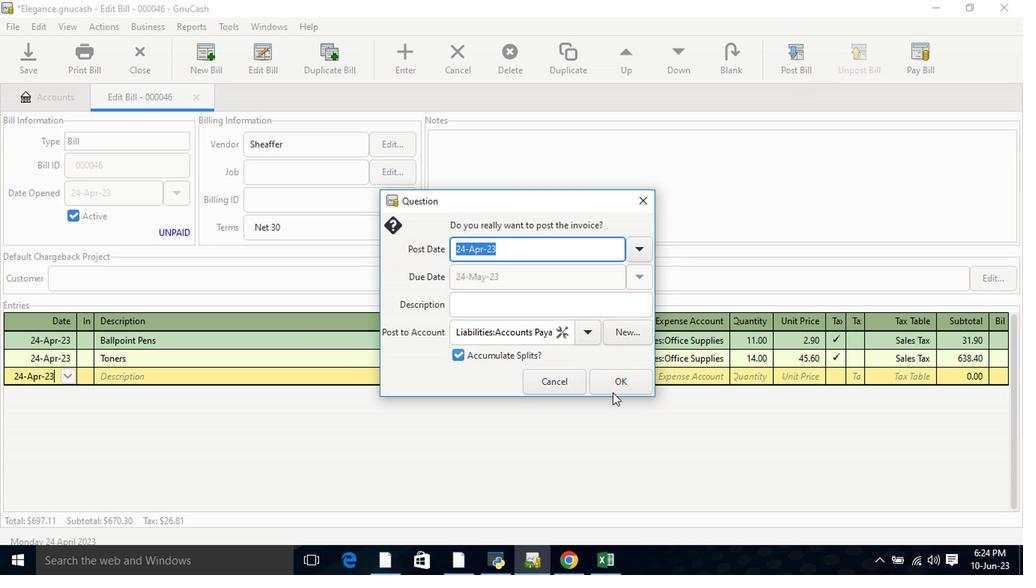 
Action: Mouse pressed left at (616, 387)
Screenshot: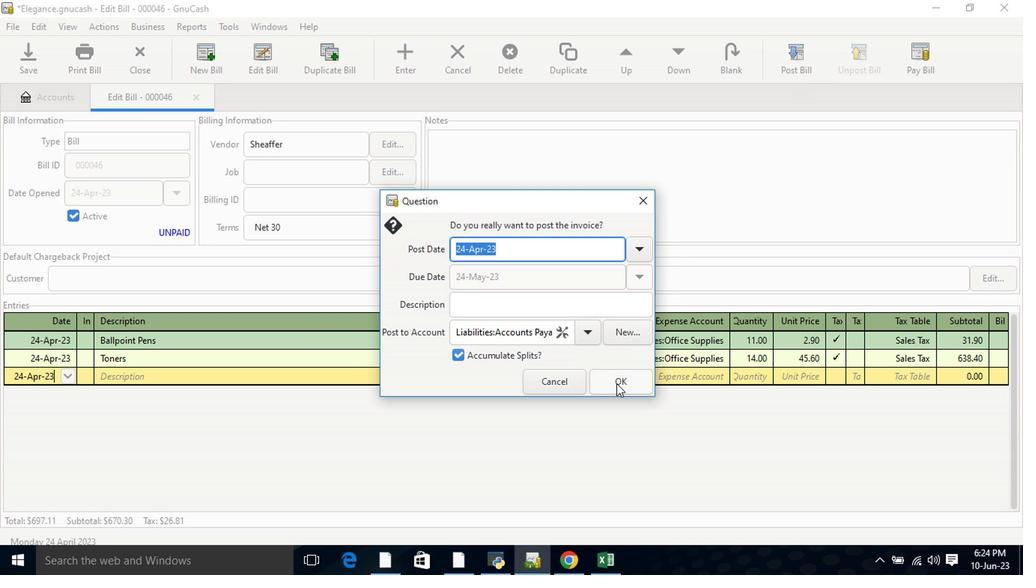 
Action: Mouse moved to (898, 51)
Screenshot: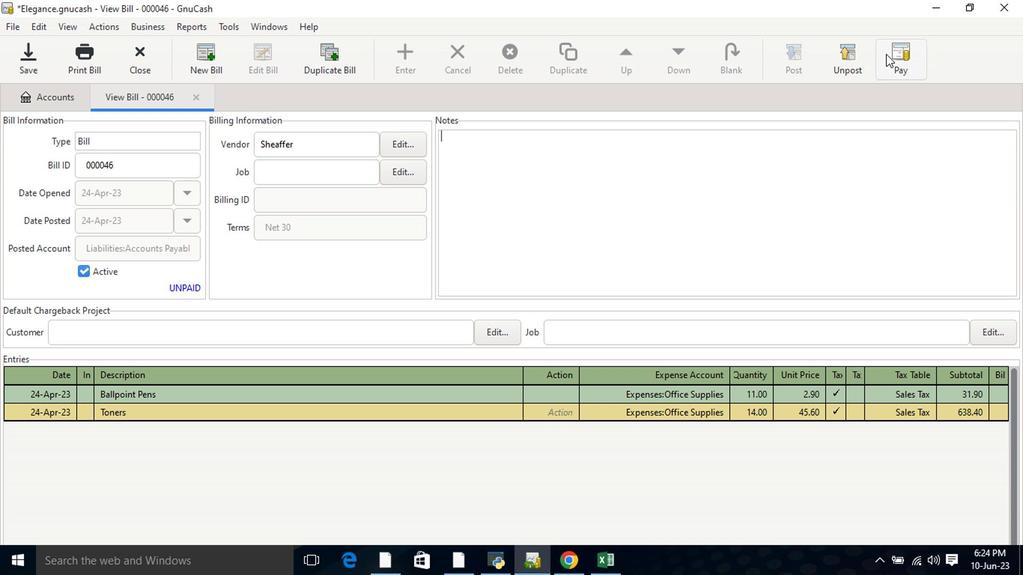 
Action: Mouse pressed left at (898, 51)
Screenshot: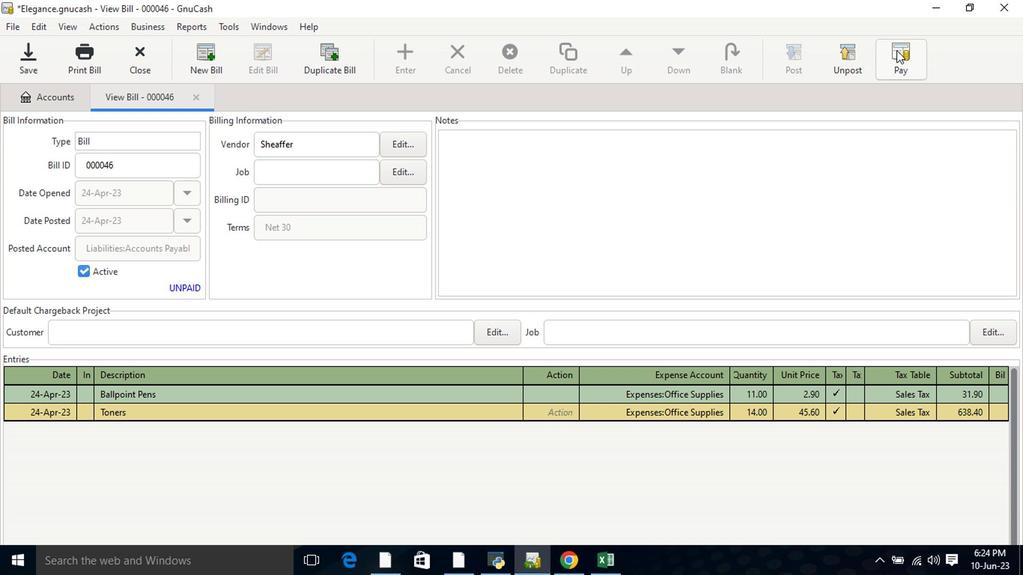 
Action: Mouse moved to (461, 296)
Screenshot: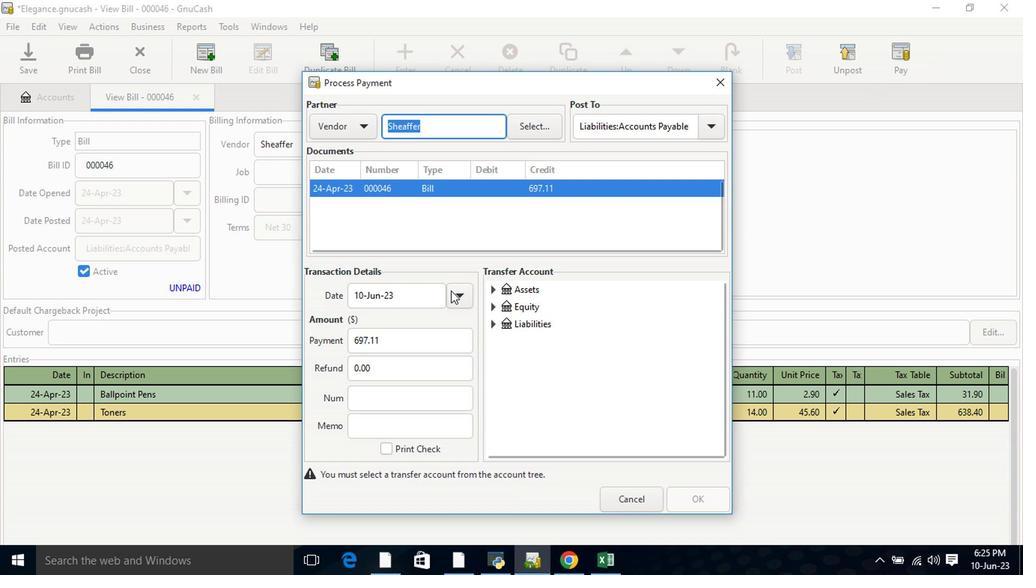 
Action: Mouse pressed left at (461, 296)
Screenshot: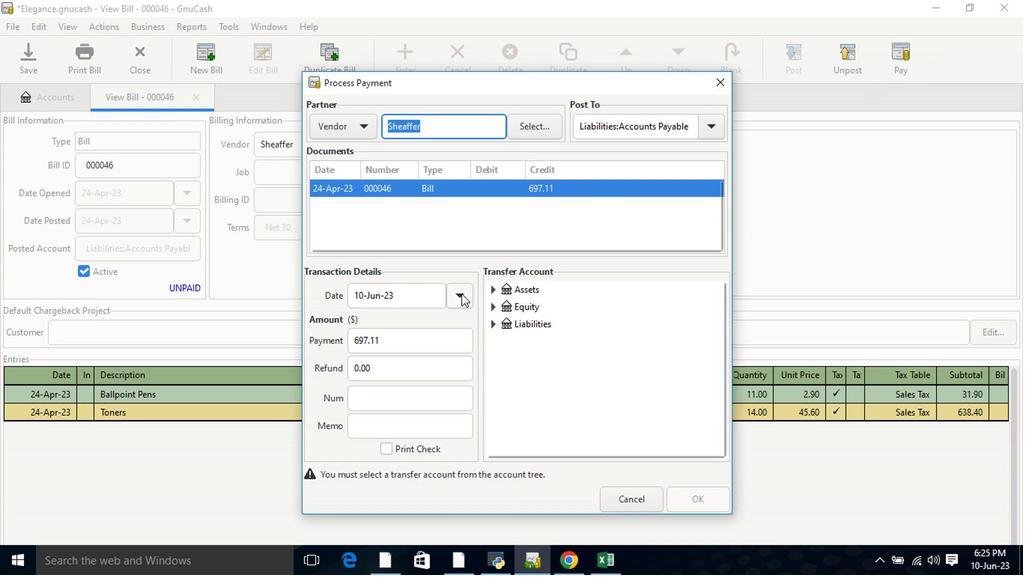 
Action: Mouse moved to (340, 323)
Screenshot: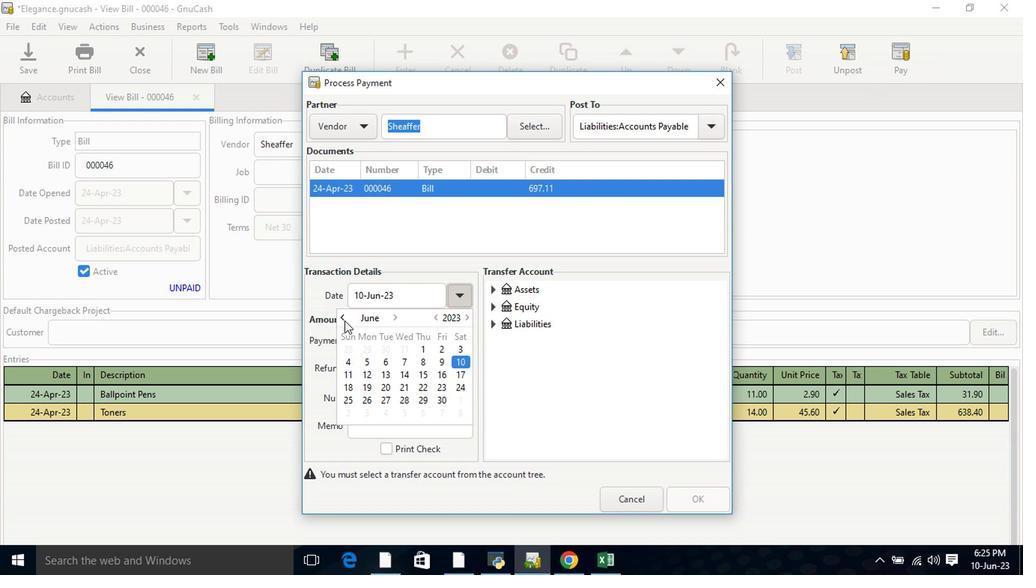 
Action: Mouse pressed left at (340, 323)
Screenshot: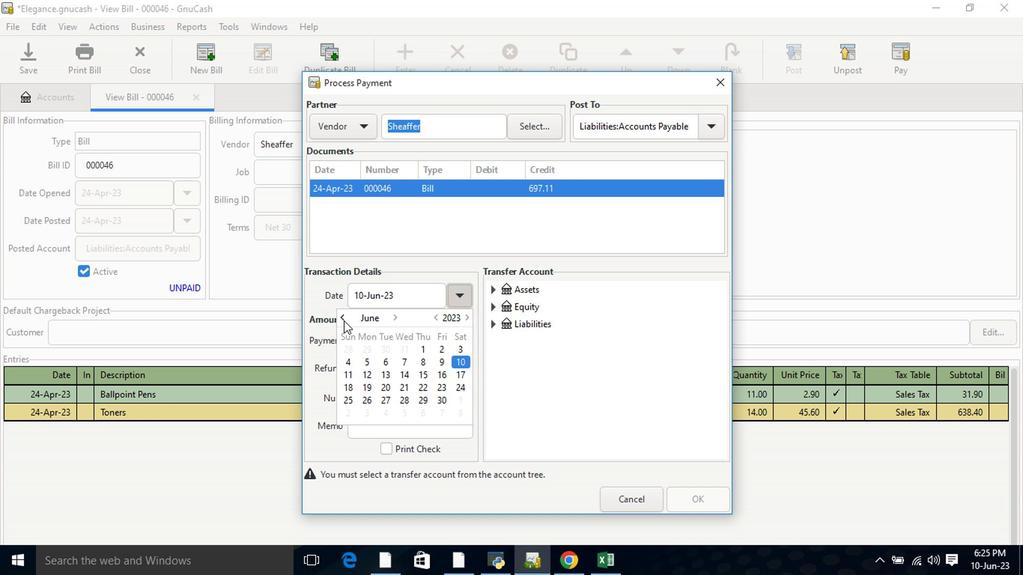 
Action: Mouse moved to (385, 389)
Screenshot: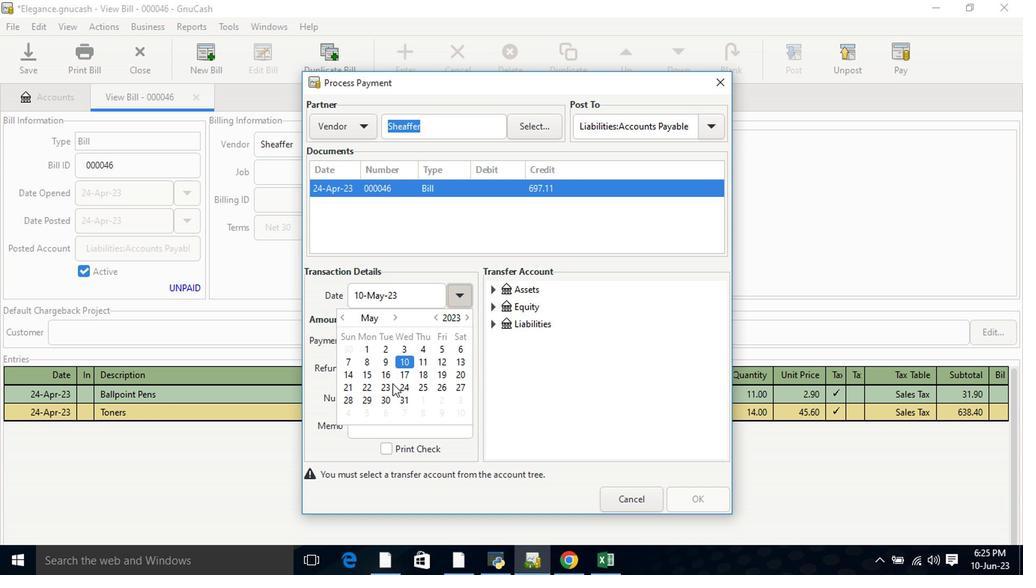 
Action: Mouse pressed left at (385, 389)
Screenshot: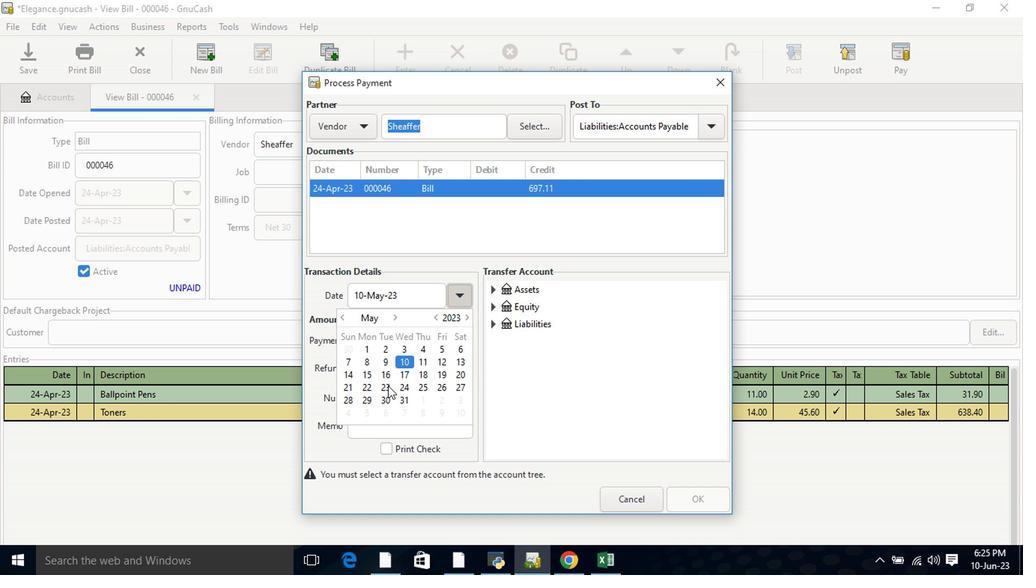 
Action: Mouse moved to (385, 390)
Screenshot: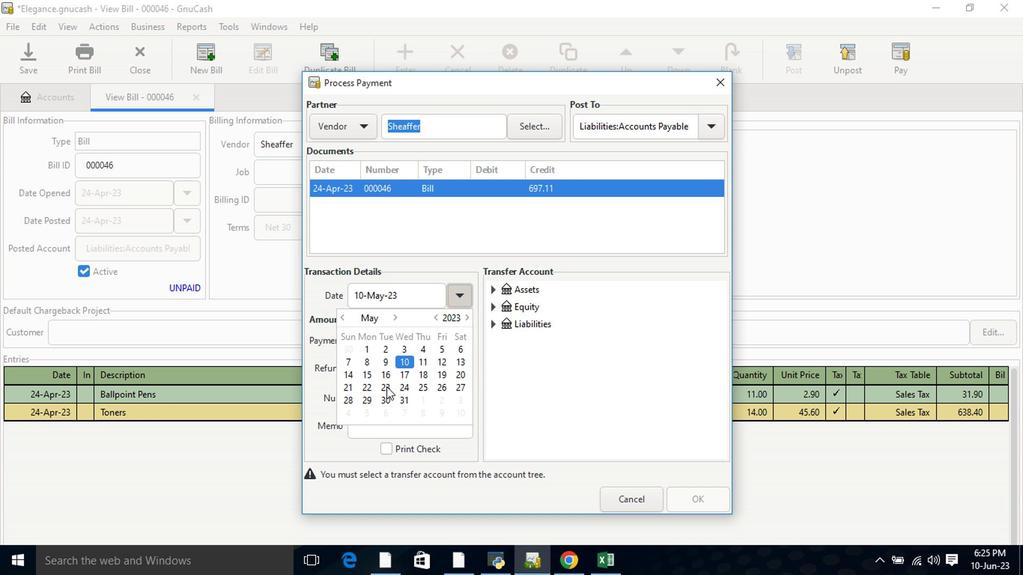 
Action: Mouse pressed left at (385, 390)
Screenshot: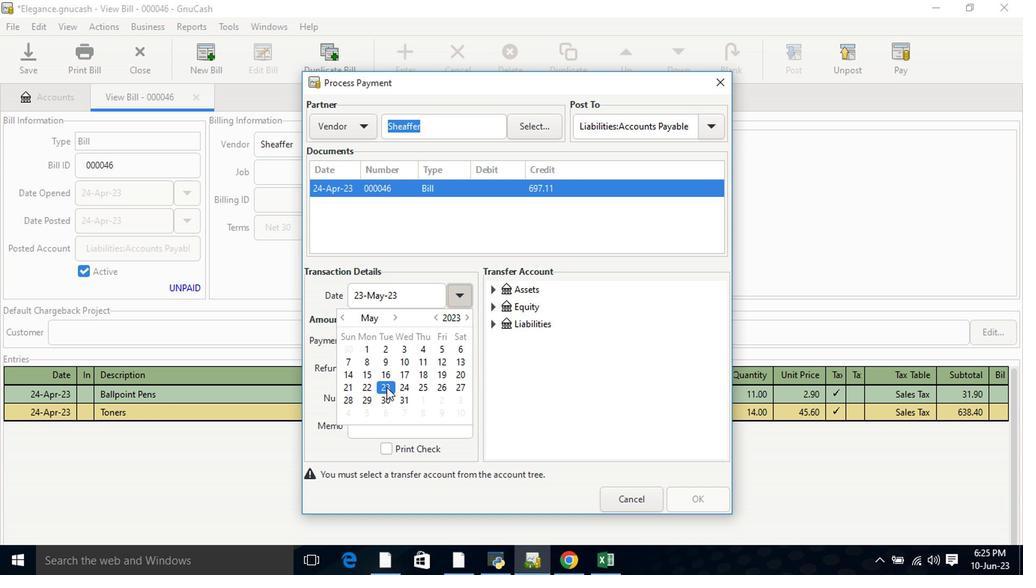 
Action: Mouse moved to (494, 292)
Screenshot: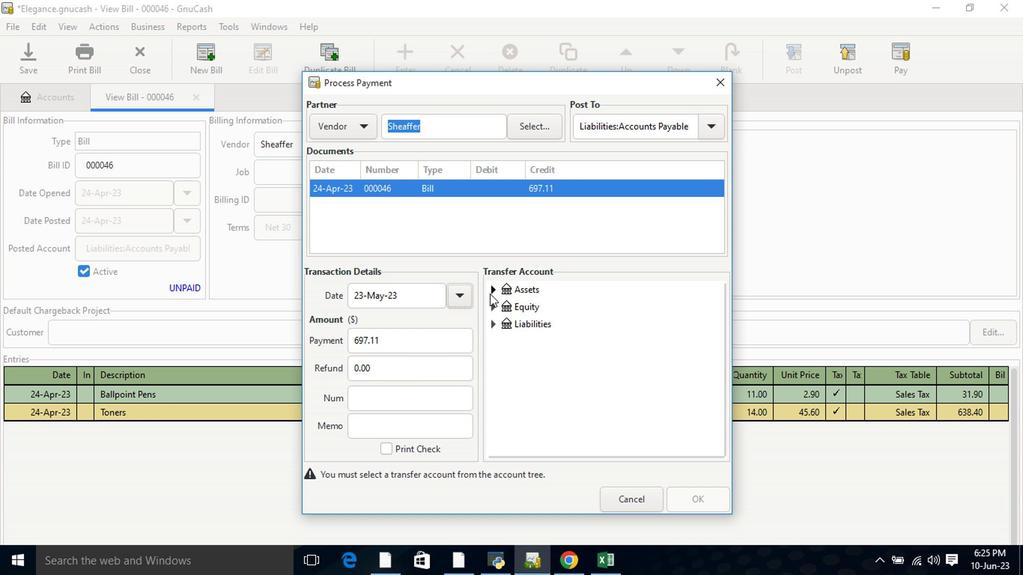 
Action: Mouse pressed left at (494, 292)
Screenshot: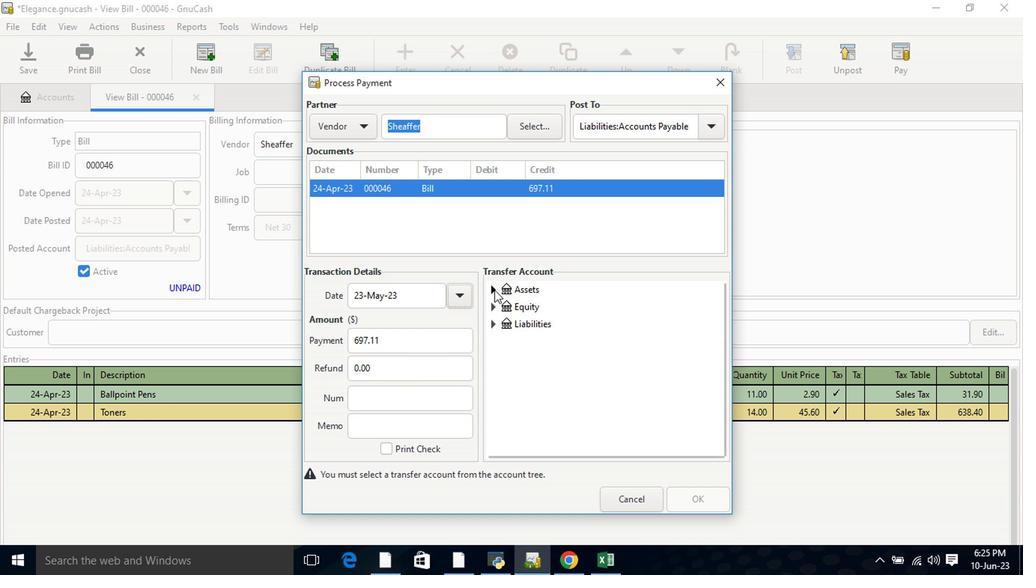 
Action: Mouse moved to (507, 305)
Screenshot: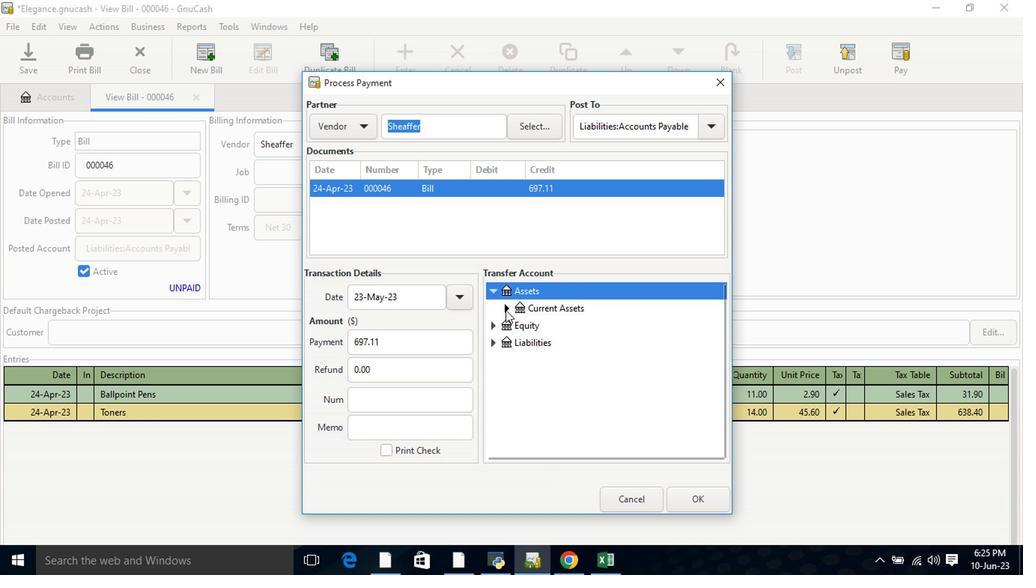 
Action: Mouse pressed left at (507, 305)
Screenshot: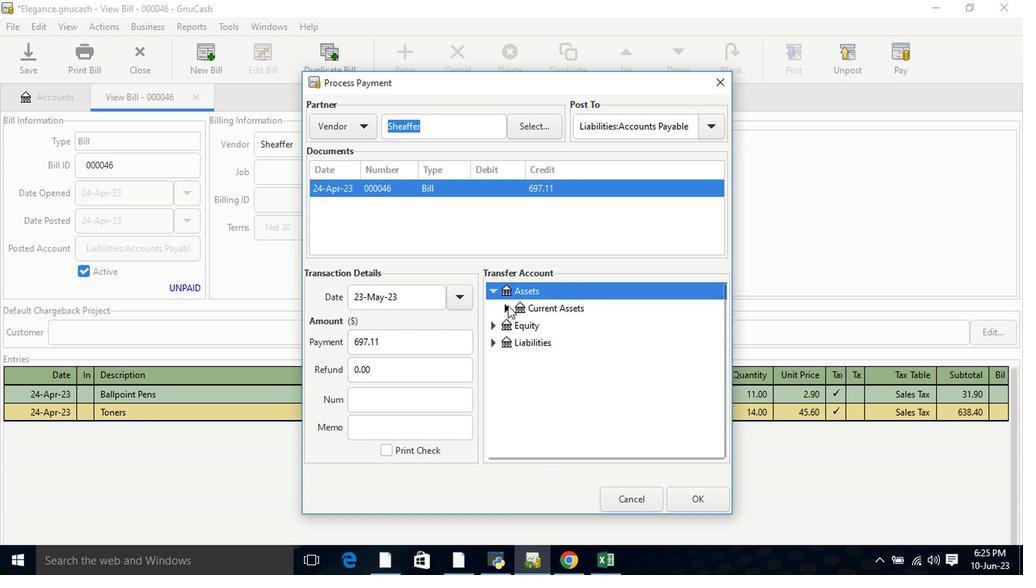 
Action: Mouse moved to (533, 326)
Screenshot: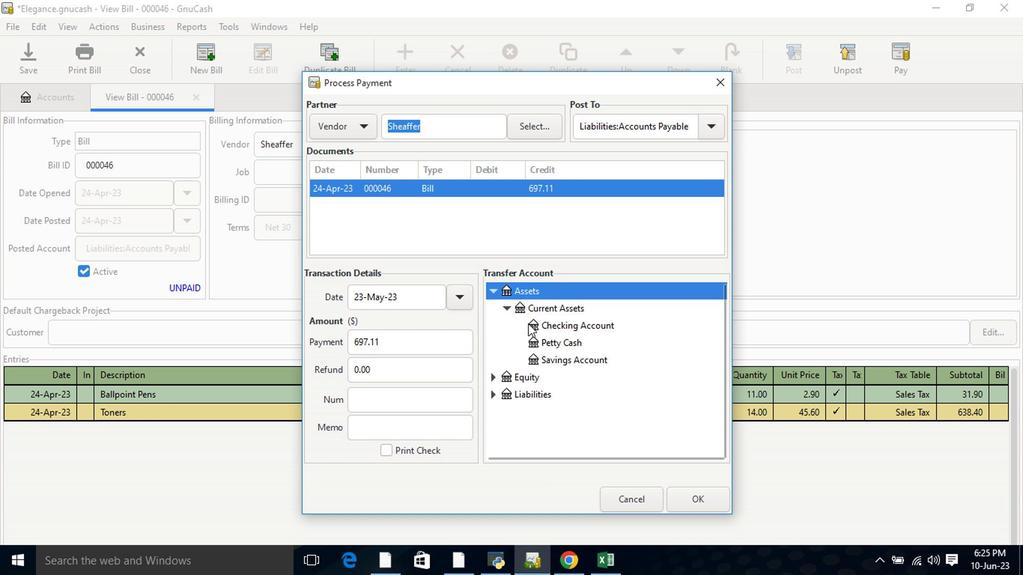 
Action: Mouse pressed left at (533, 326)
Screenshot: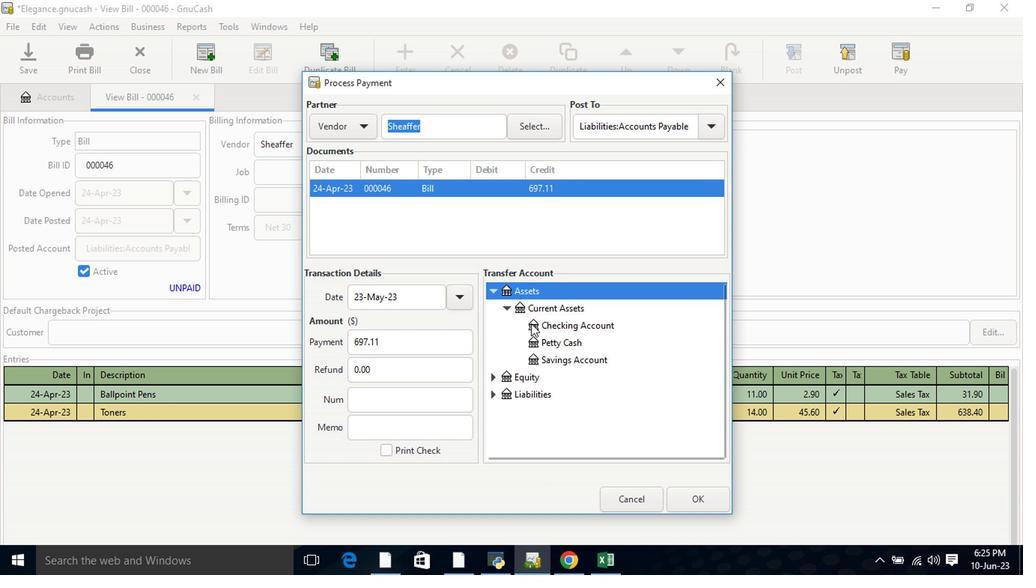 
Action: Mouse moved to (683, 503)
Screenshot: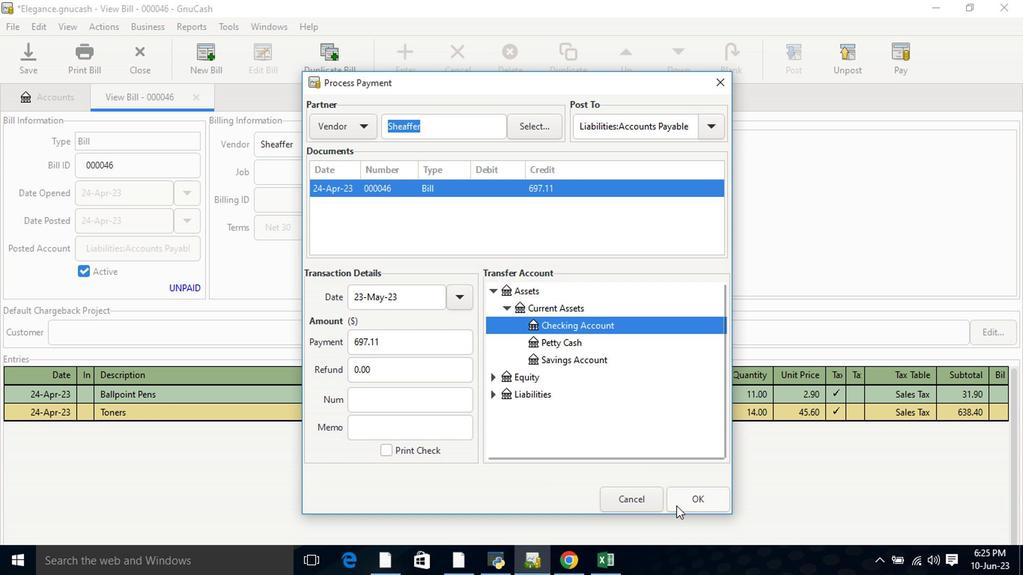 
Action: Mouse pressed left at (683, 503)
Screenshot: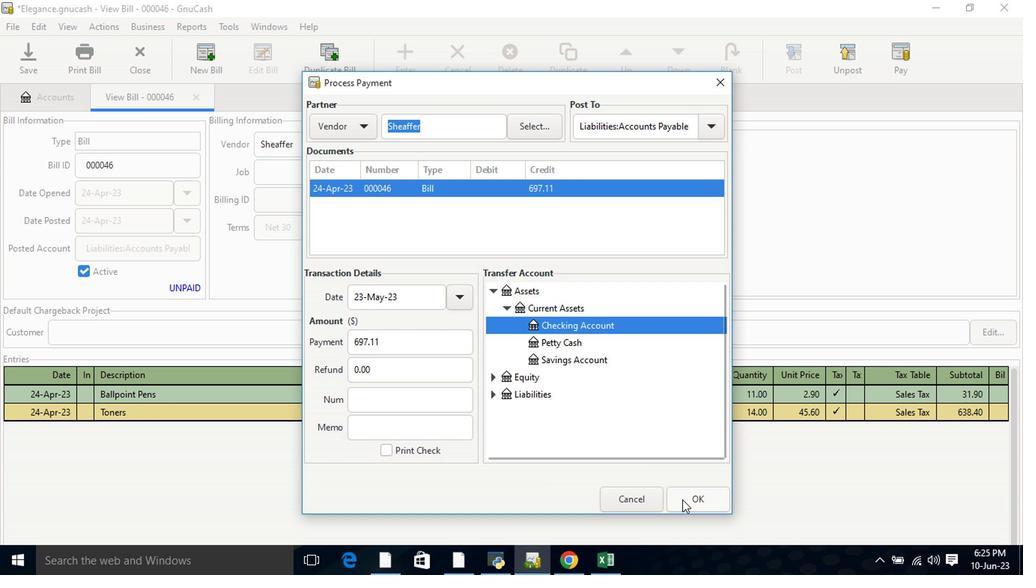 
Action: Mouse moved to (86, 67)
Screenshot: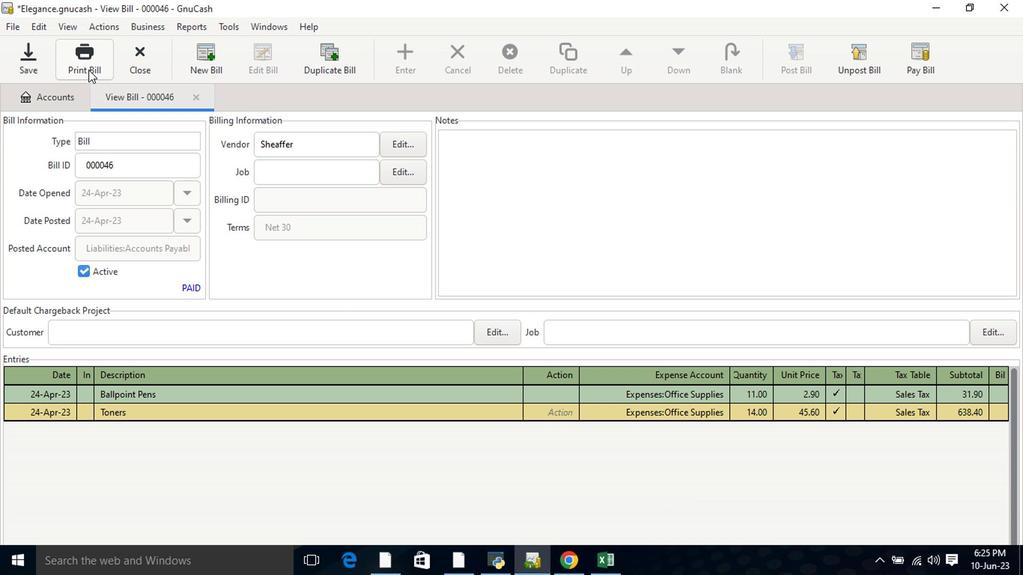 
Action: Mouse pressed left at (86, 67)
Screenshot: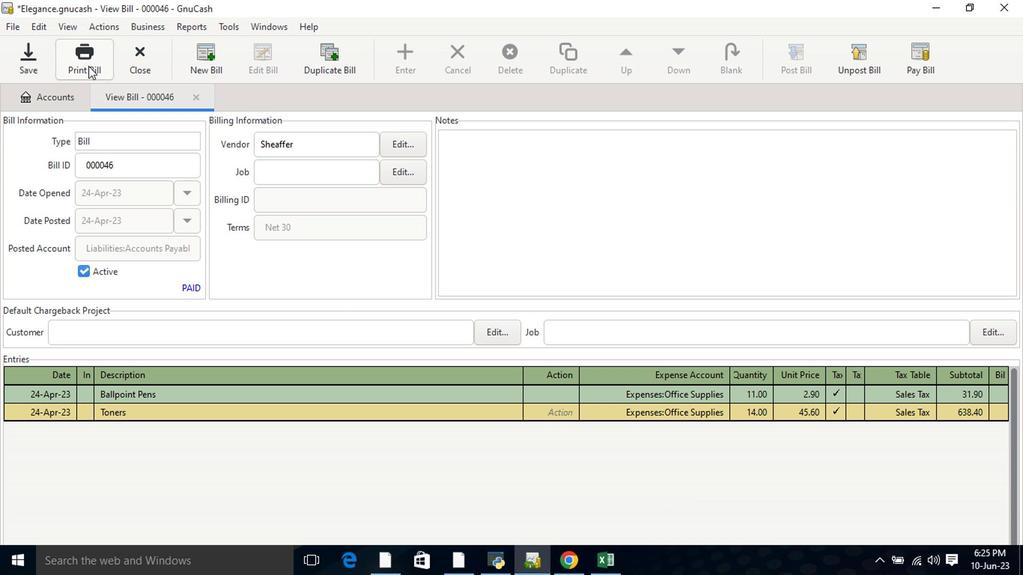 
Action: Mouse moved to (361, 432)
Screenshot: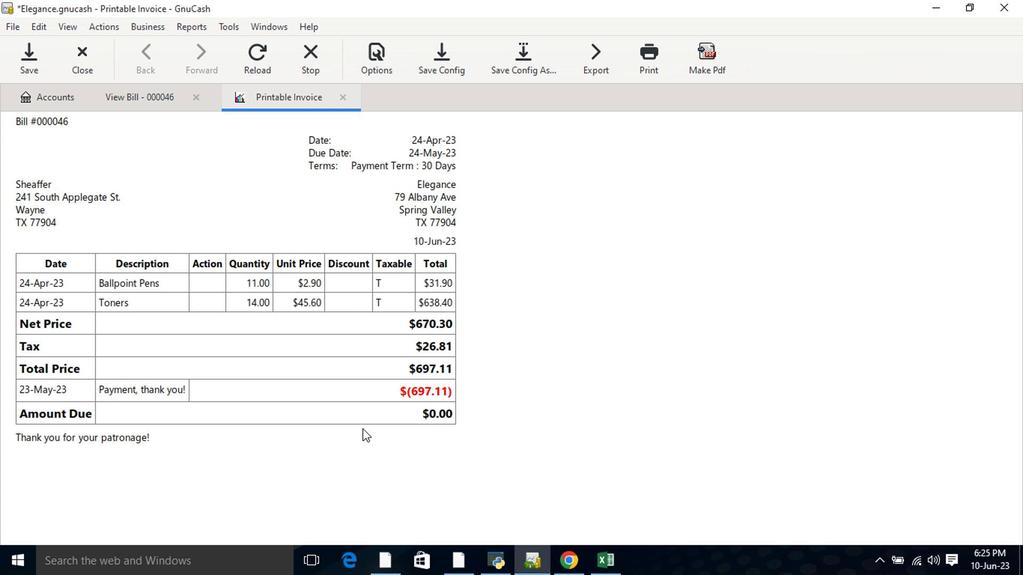 
